 Task: Create an album for a workshop or seminar.
Action: Mouse moved to (819, 480)
Screenshot: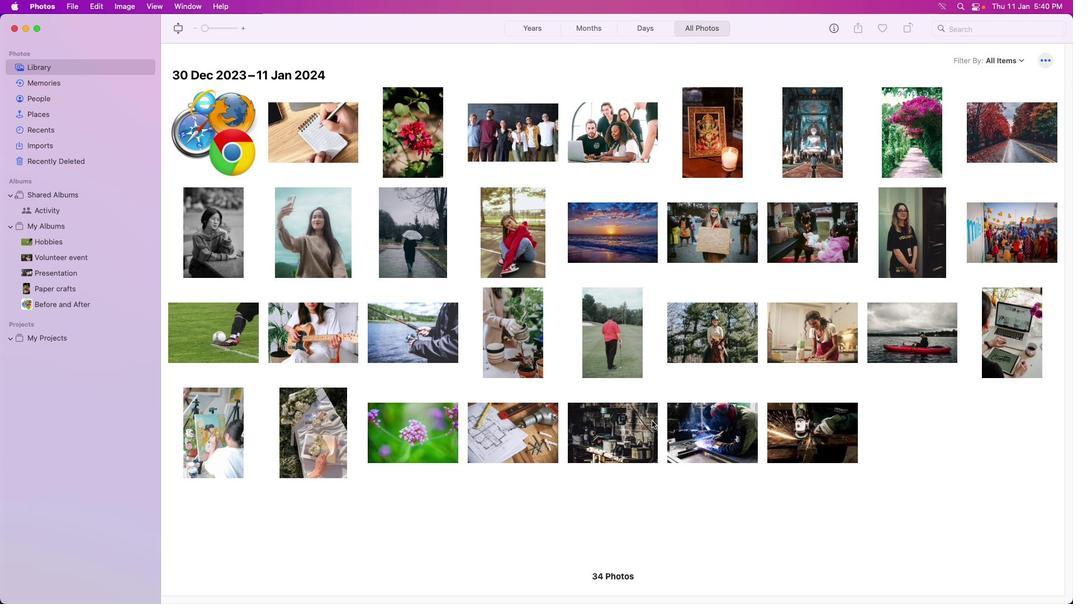 
Action: Mouse pressed left at (819, 480)
Screenshot: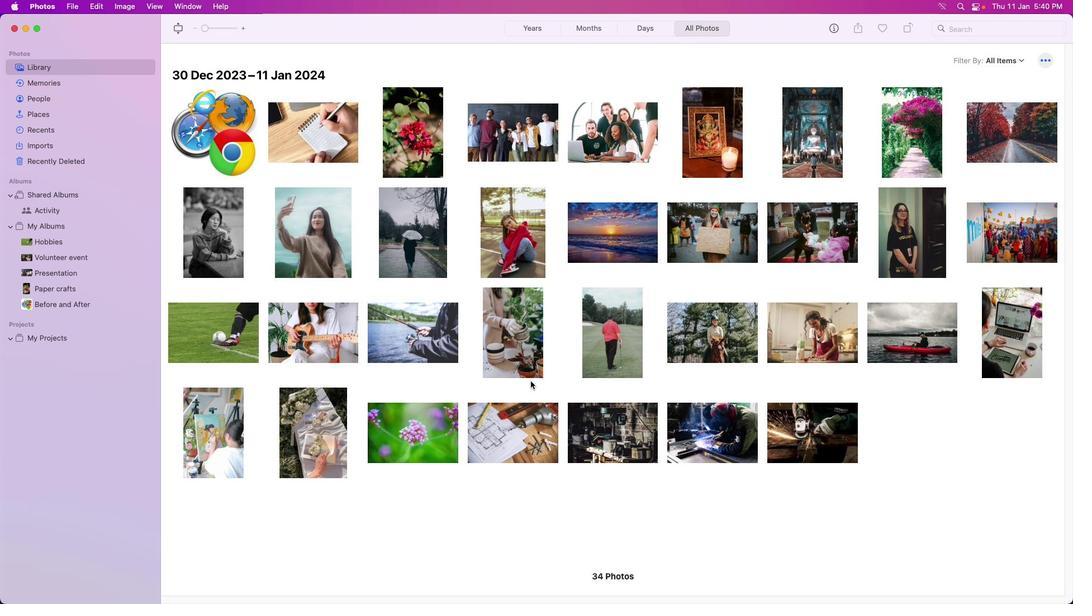 
Action: Mouse moved to (147, 224)
Screenshot: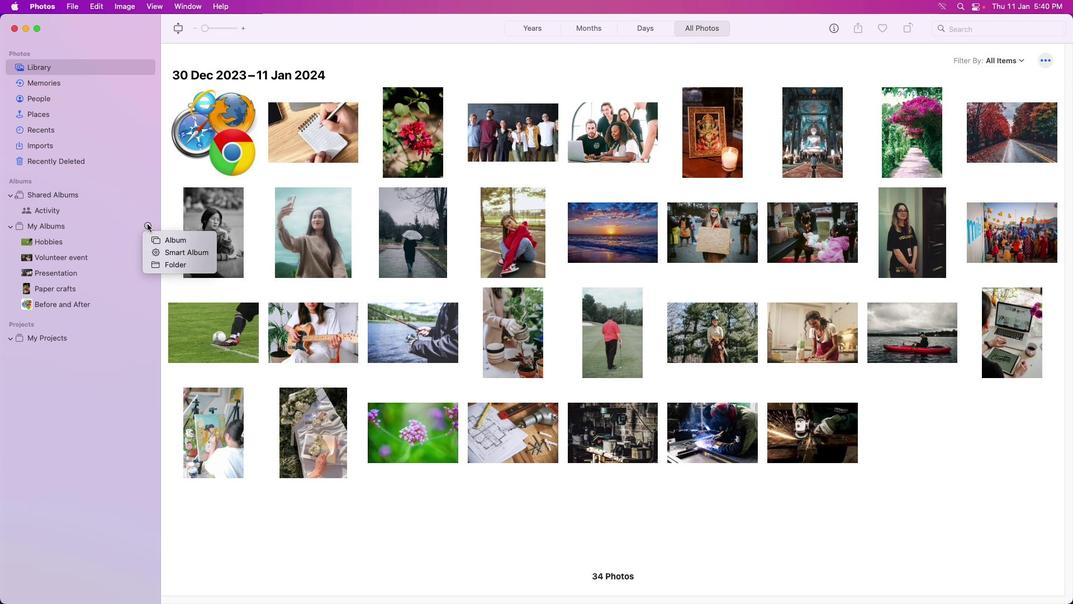 
Action: Mouse pressed left at (147, 224)
Screenshot: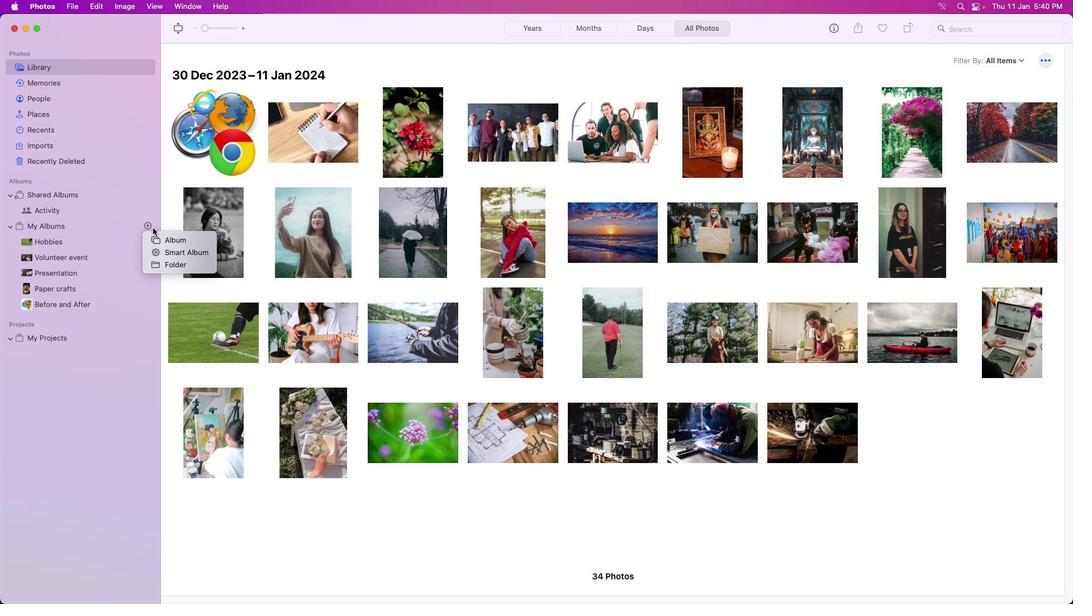 
Action: Mouse moved to (161, 237)
Screenshot: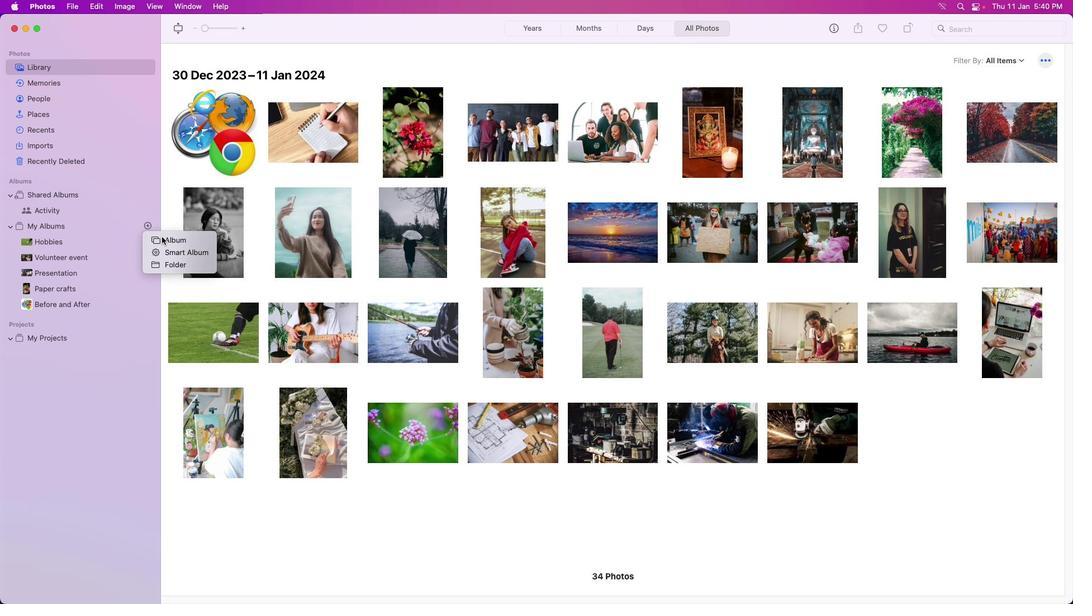 
Action: Mouse pressed left at (161, 237)
Screenshot: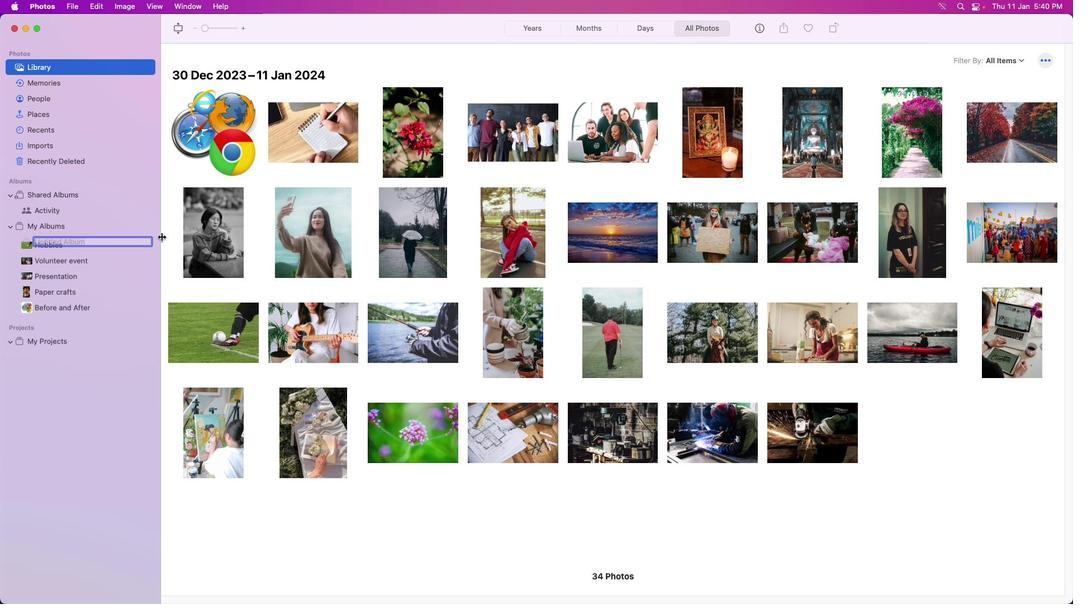 
Action: Key pressed Key.caps_lock'W'Key.caps_lock'o''r''k''s''h''i''p'Key.enter
Screenshot: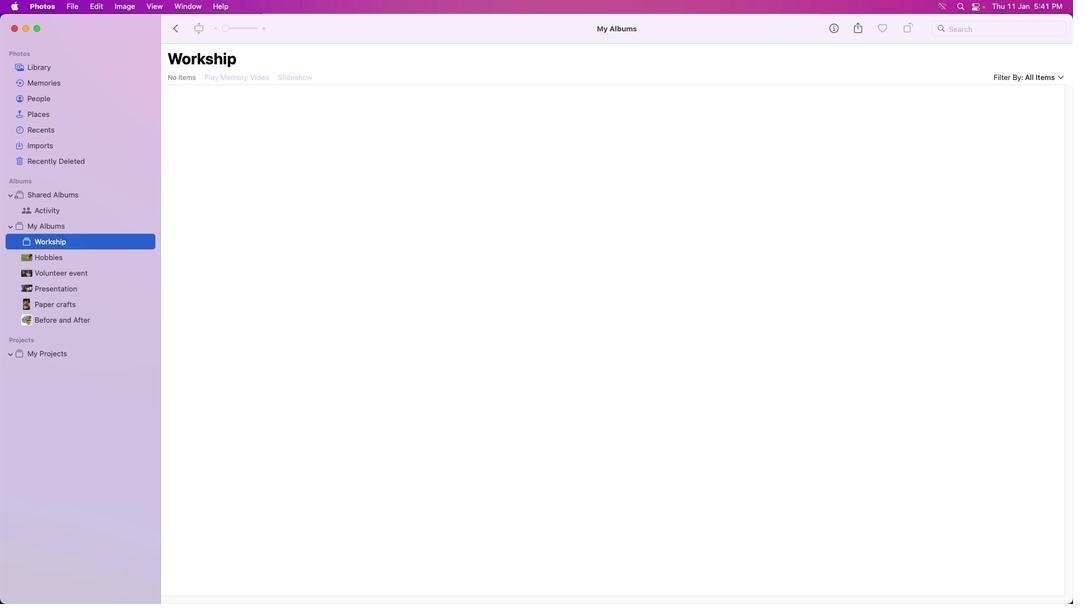 
Action: Mouse moved to (89, 60)
Screenshot: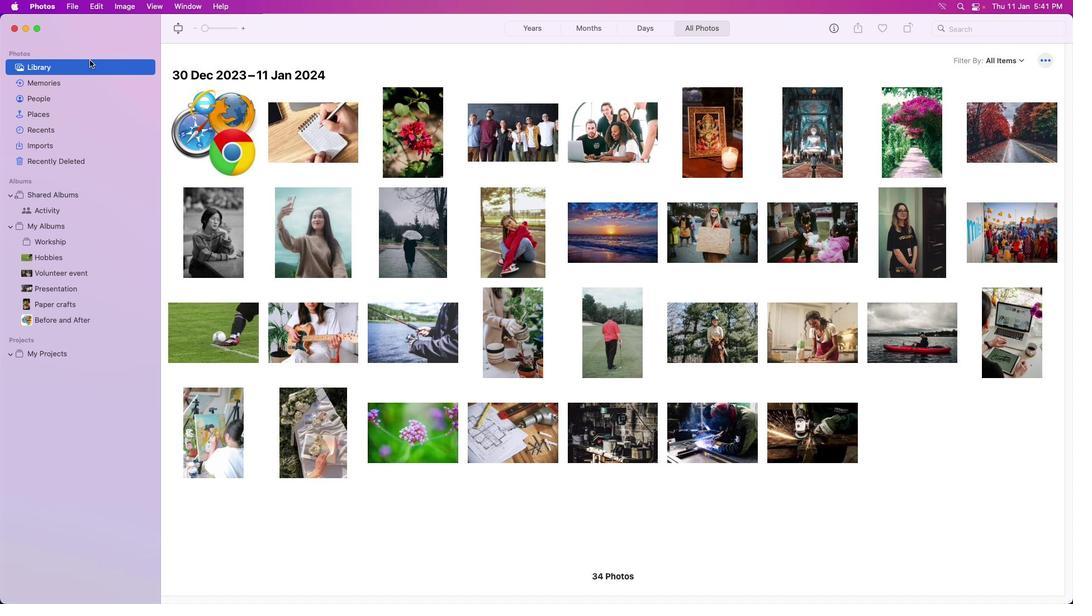 
Action: Mouse pressed left at (89, 60)
Screenshot: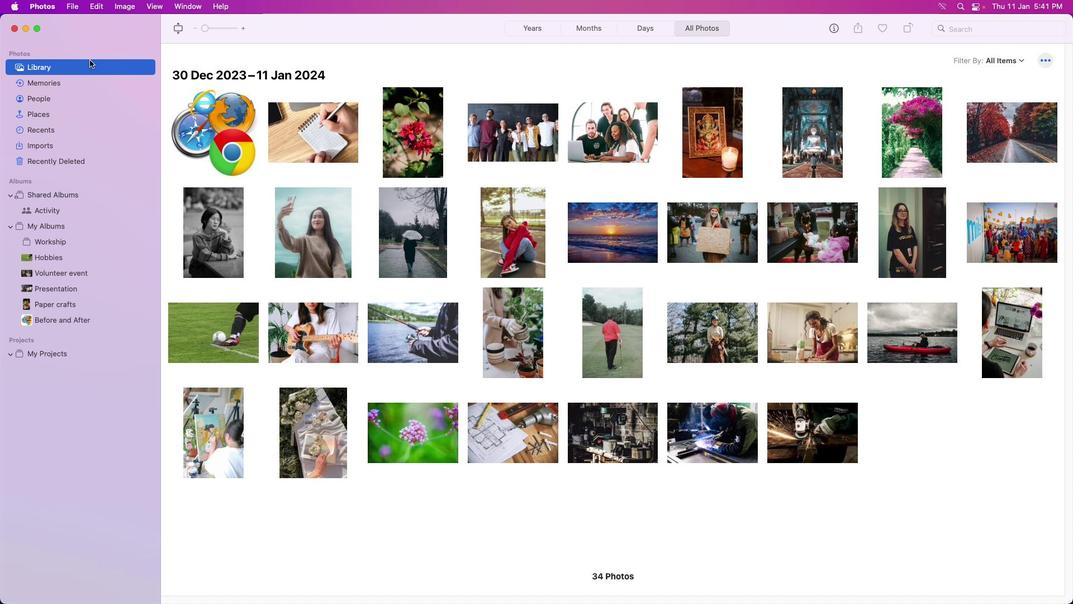 
Action: Mouse moved to (826, 485)
Screenshot: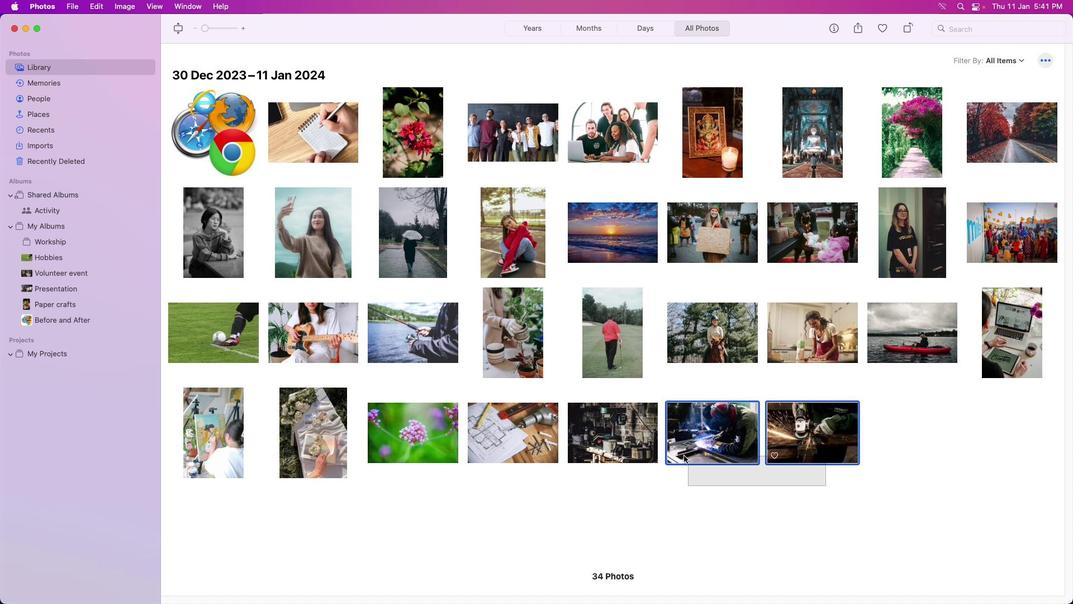 
Action: Mouse pressed left at (826, 485)
Screenshot: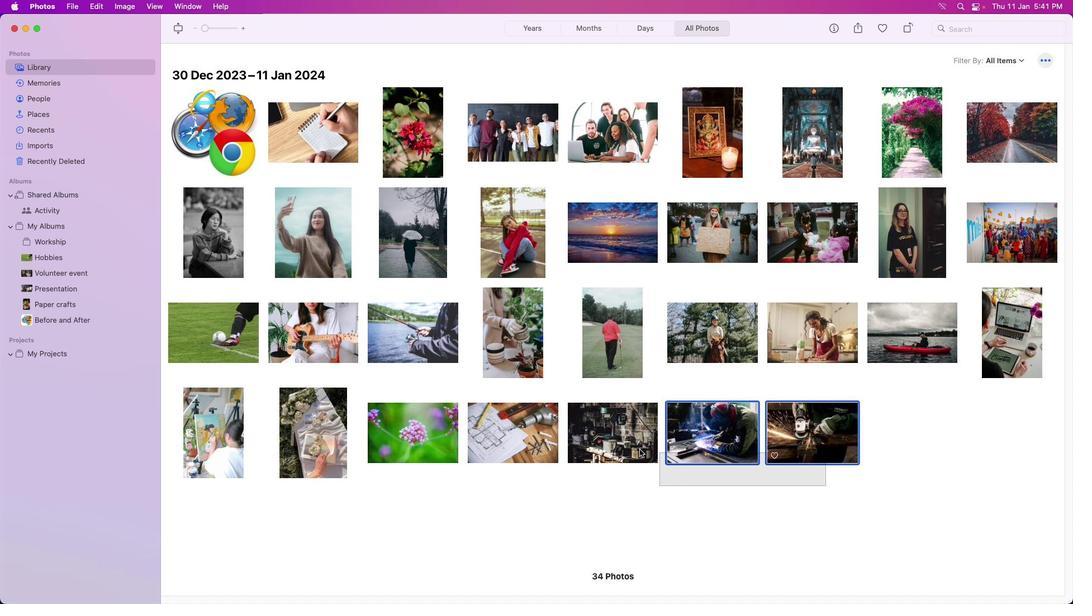 
Action: Mouse moved to (512, 432)
Screenshot: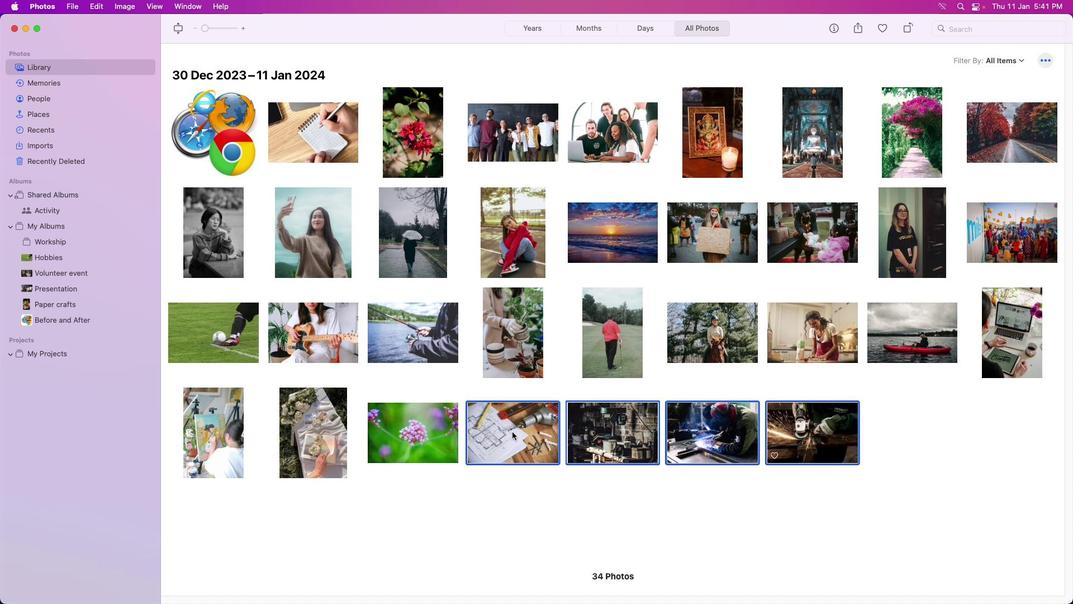
Action: Mouse pressed right at (512, 432)
Screenshot: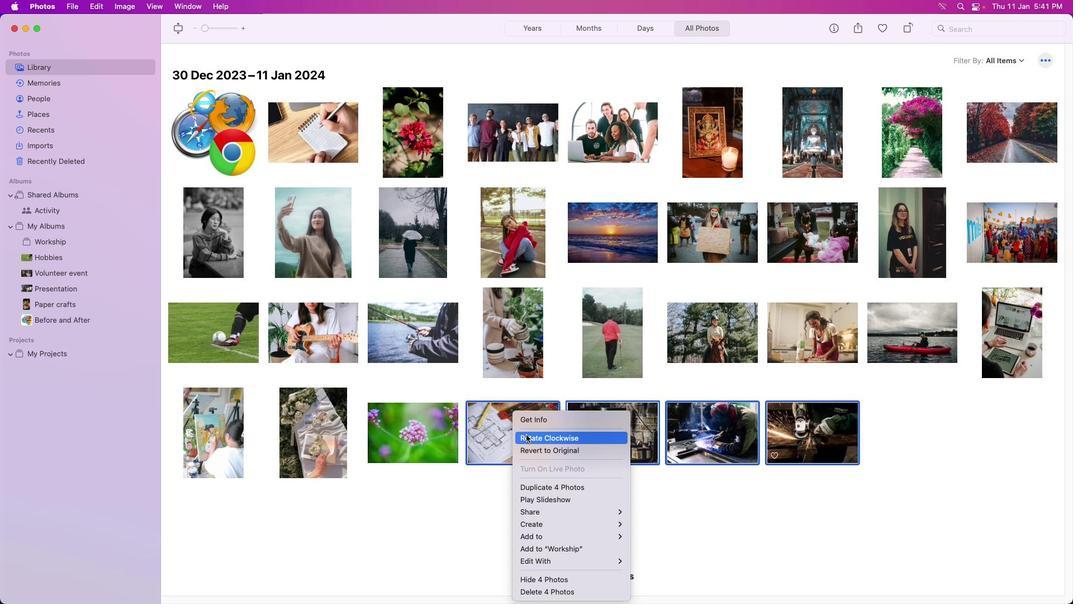 
Action: Mouse moved to (577, 548)
Screenshot: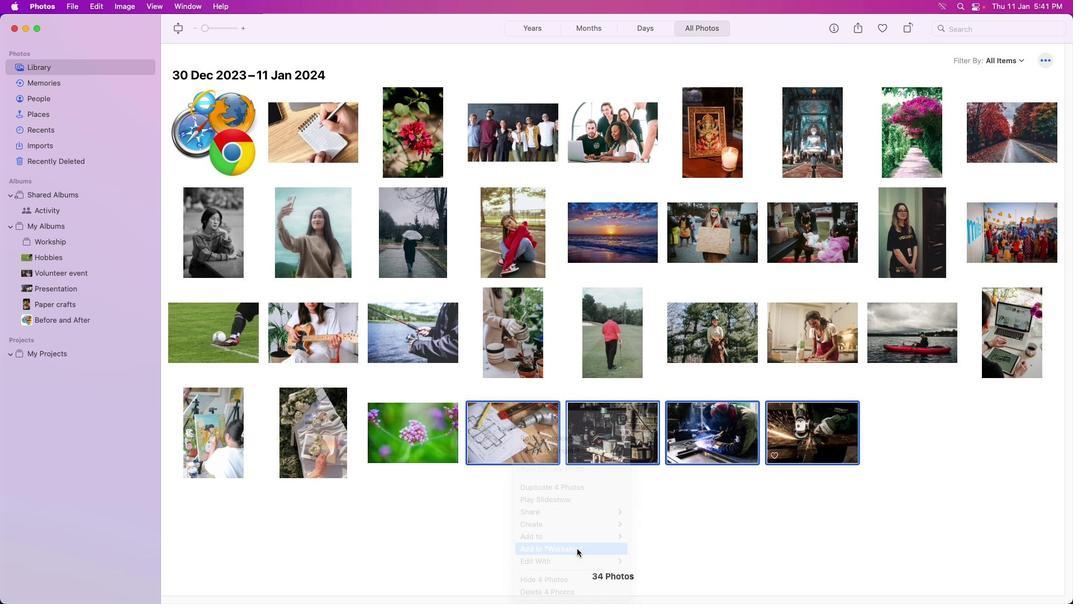 
Action: Mouse pressed left at (577, 548)
Screenshot: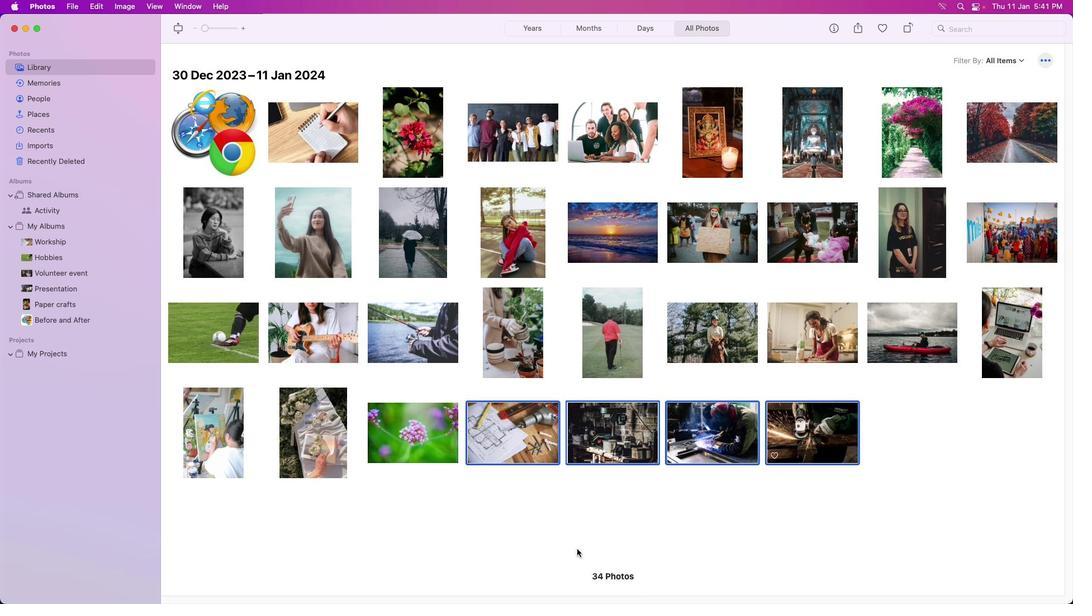 
Action: Mouse moved to (111, 244)
Screenshot: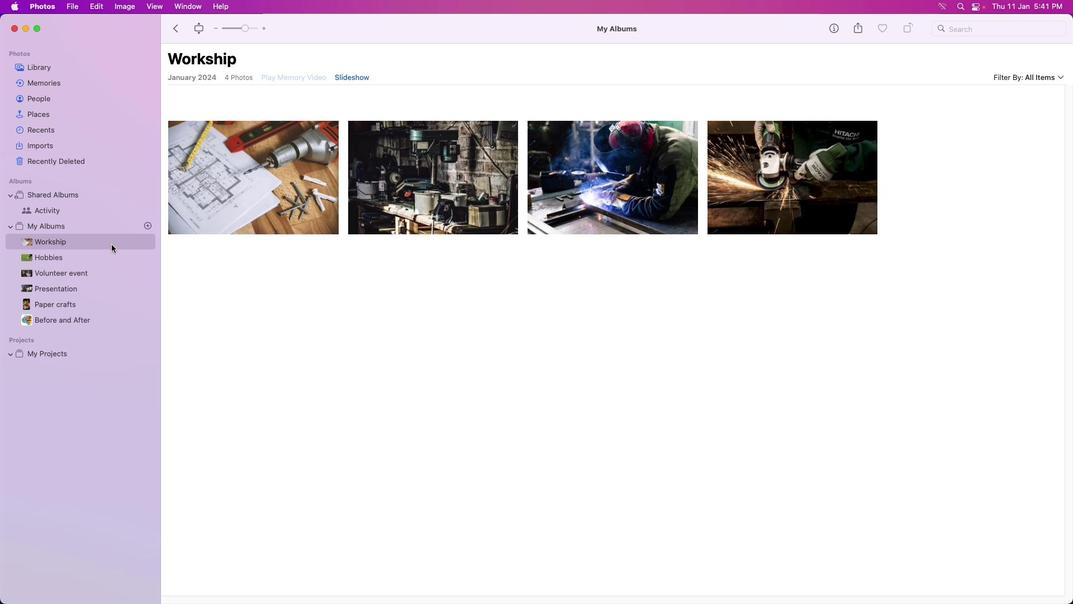 
Action: Mouse pressed left at (111, 244)
Screenshot: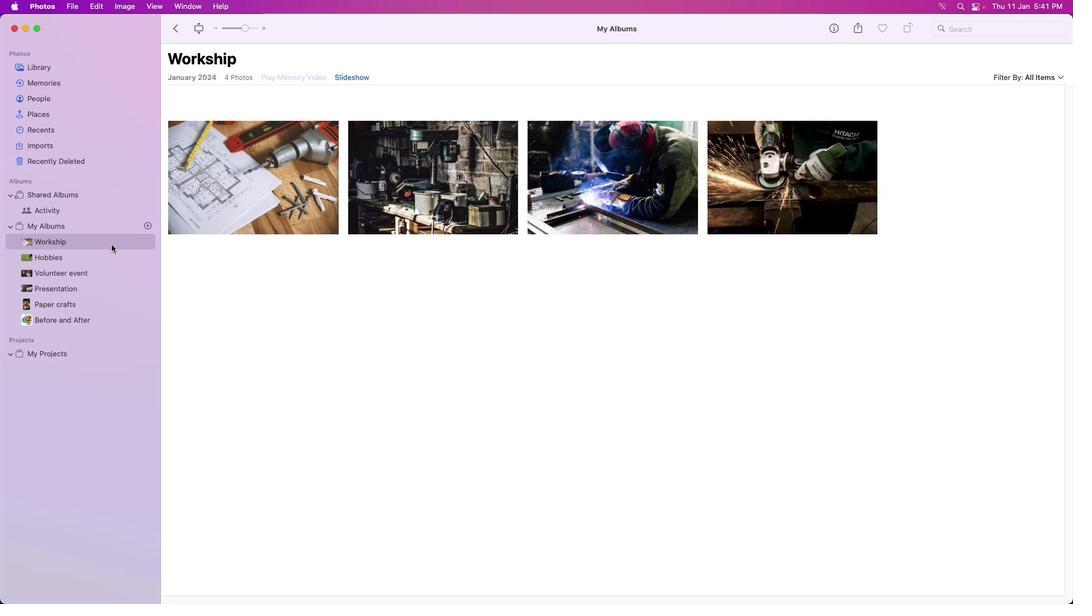 
Action: Mouse moved to (270, 189)
Screenshot: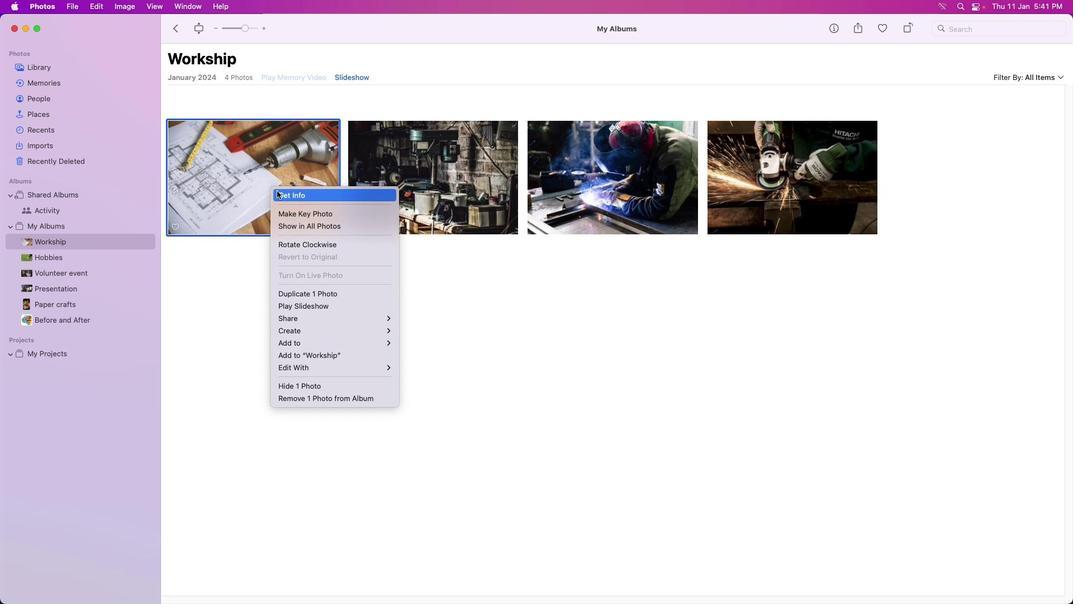 
Action: Mouse pressed right at (270, 189)
Screenshot: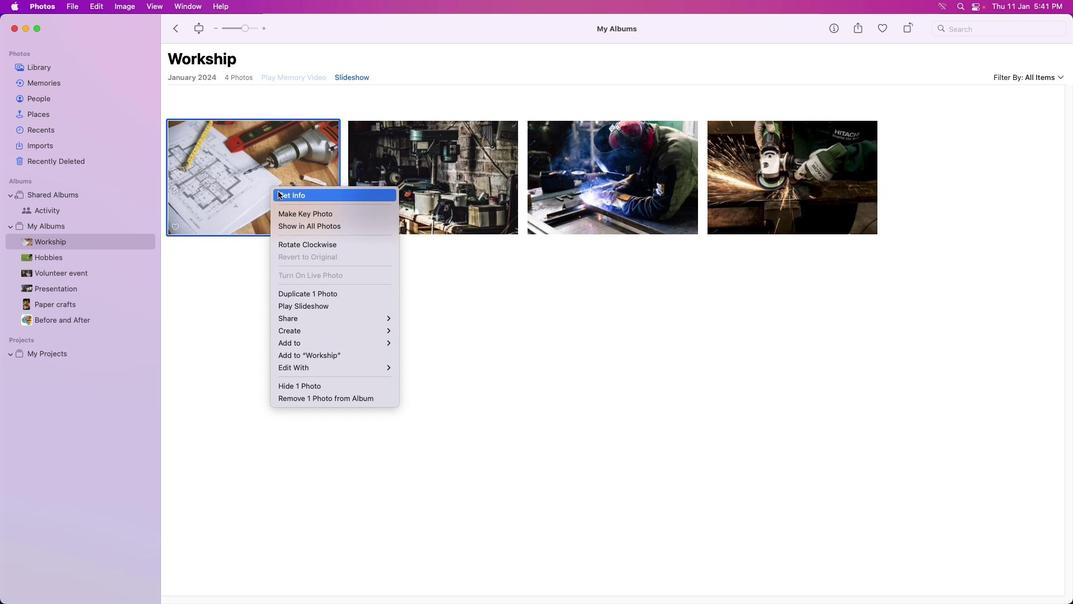 
Action: Mouse moved to (294, 196)
Screenshot: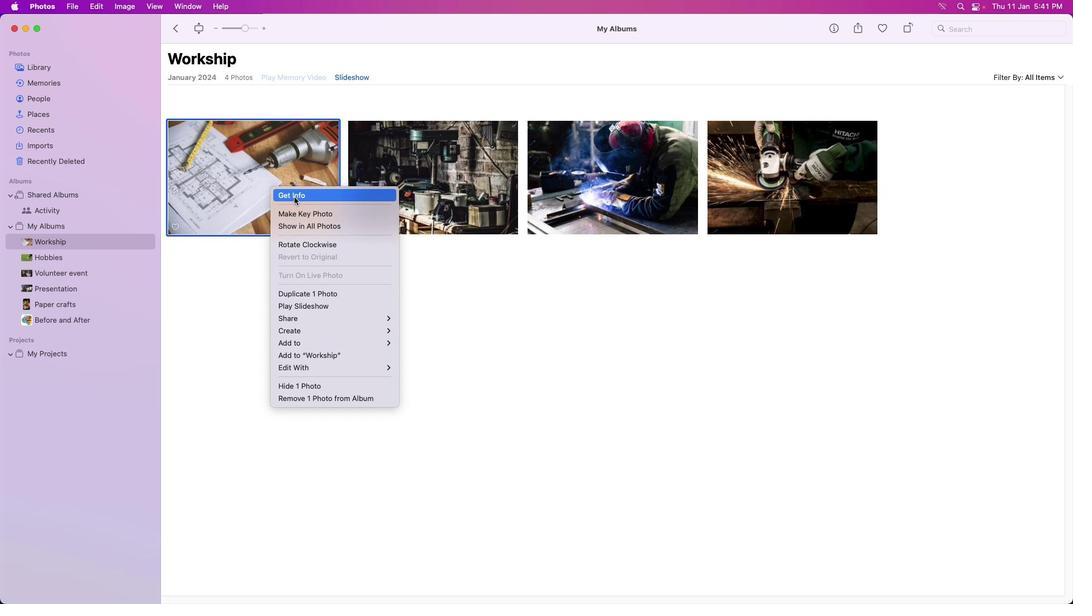 
Action: Mouse pressed left at (294, 196)
Screenshot: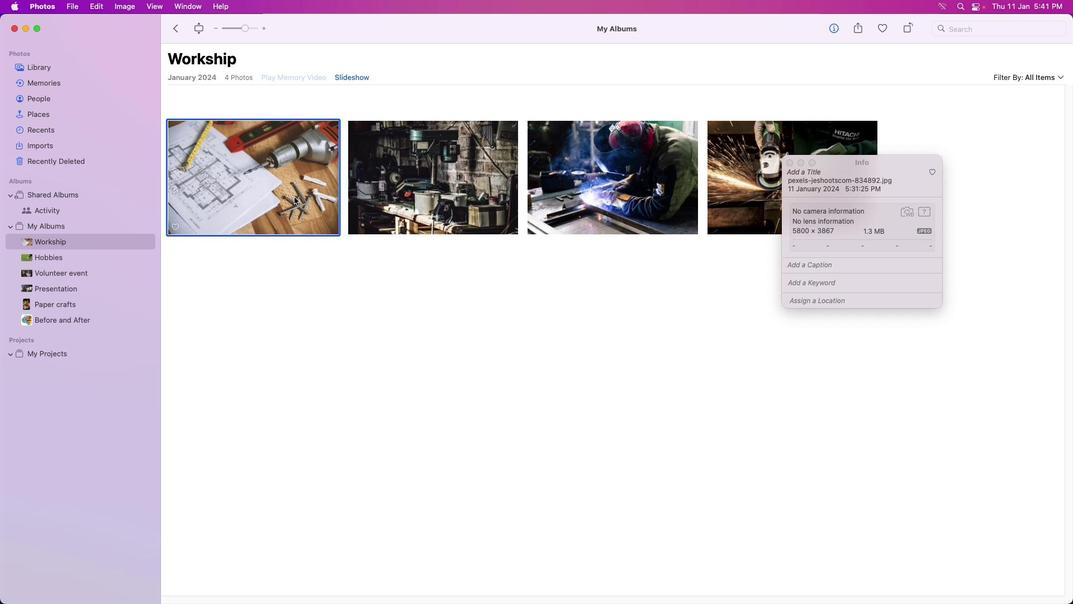 
Action: Mouse moved to (821, 284)
Screenshot: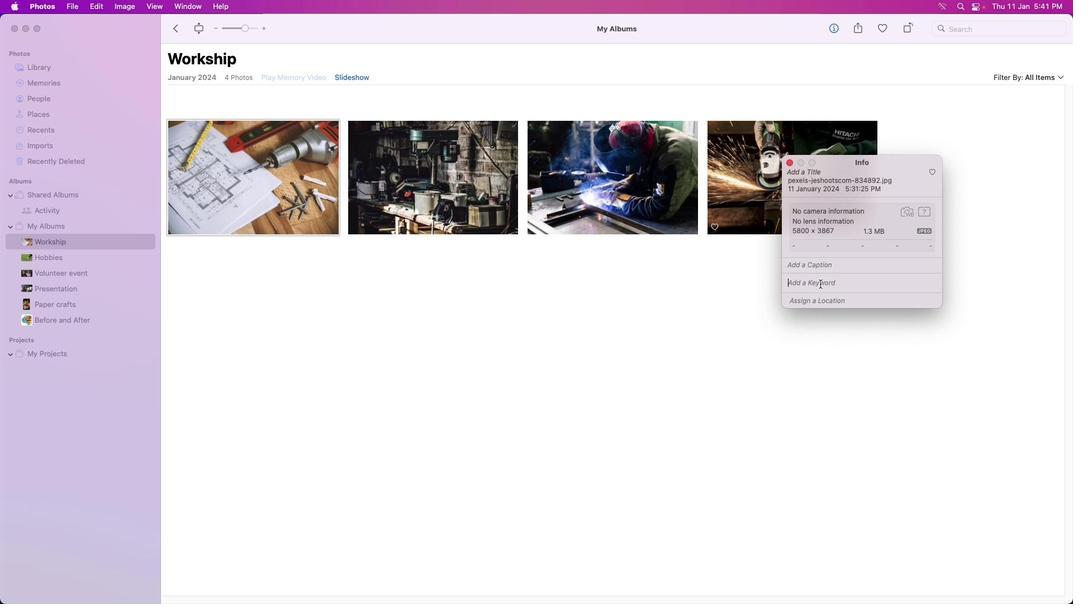 
Action: Mouse pressed left at (821, 284)
Screenshot: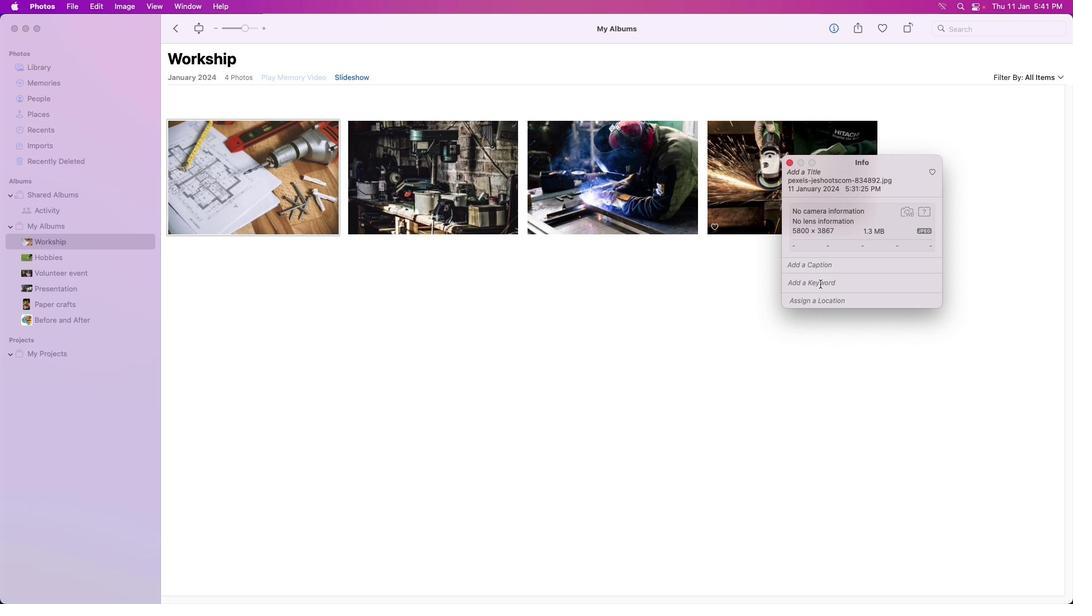 
Action: Mouse moved to (820, 284)
Screenshot: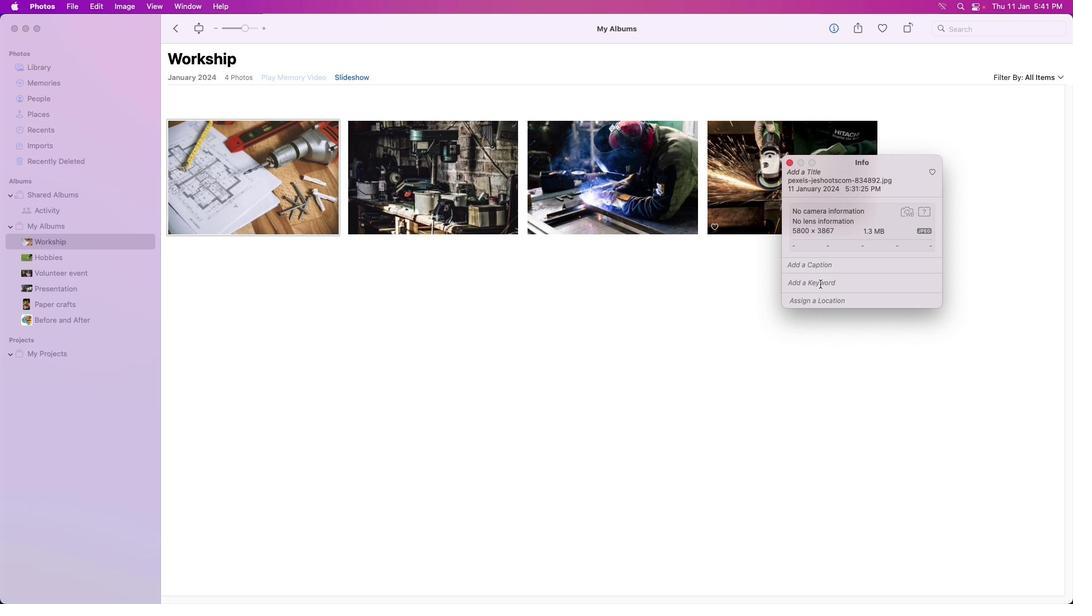 
Action: Key pressed Key.caps_lock'D'Key.caps_lock'r''i''l''l''i''n'Key.backspaceKey.backspaceKey.backspace'l'Key.space'm''a''c''h''i''i''n''n'Key.backspace'e'Key.backspaceKey.backspaceKey.backspace'n''e'Key.enter
Screenshot: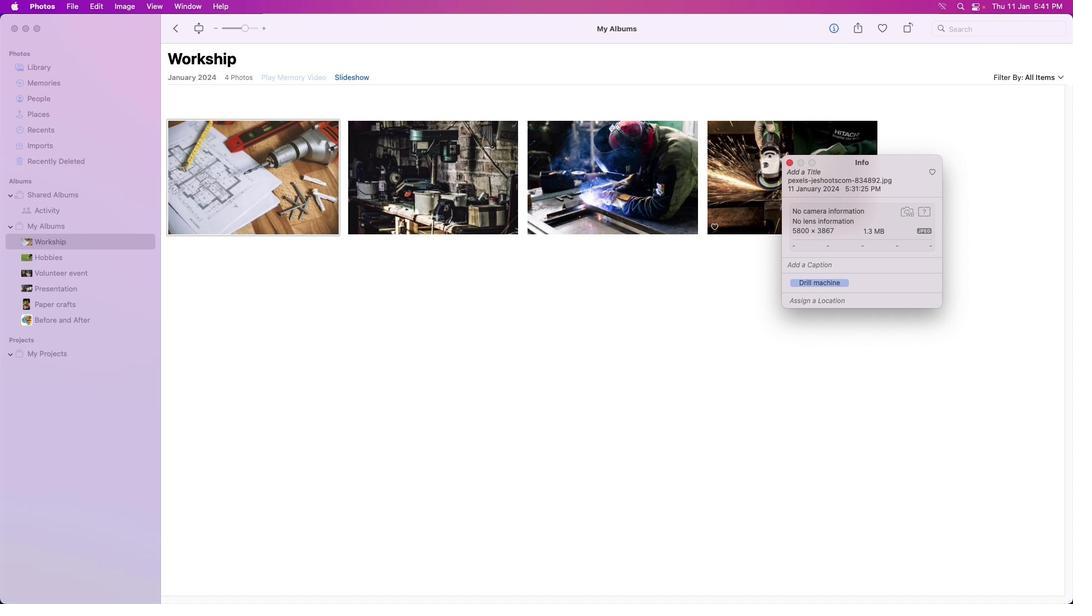 
Action: Mouse moved to (581, 296)
Screenshot: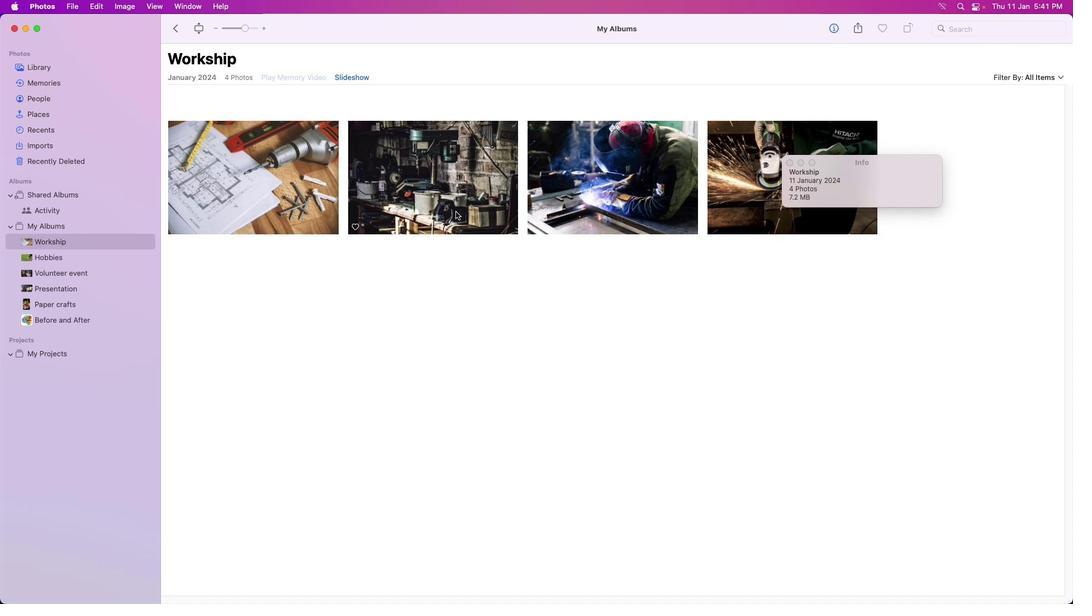 
Action: Mouse pressed left at (581, 296)
Screenshot: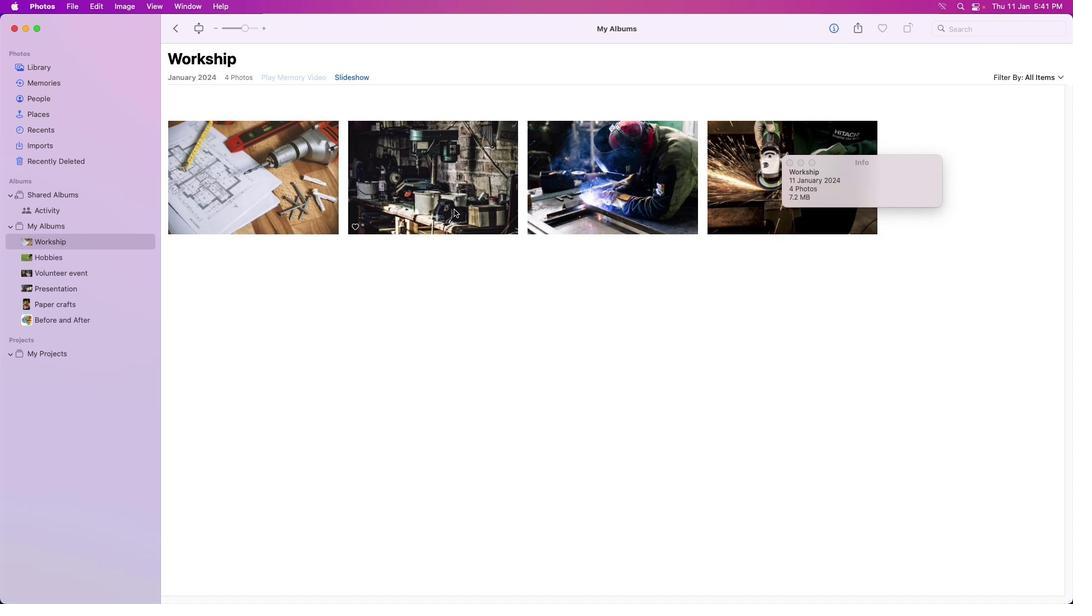 
Action: Mouse moved to (454, 208)
Screenshot: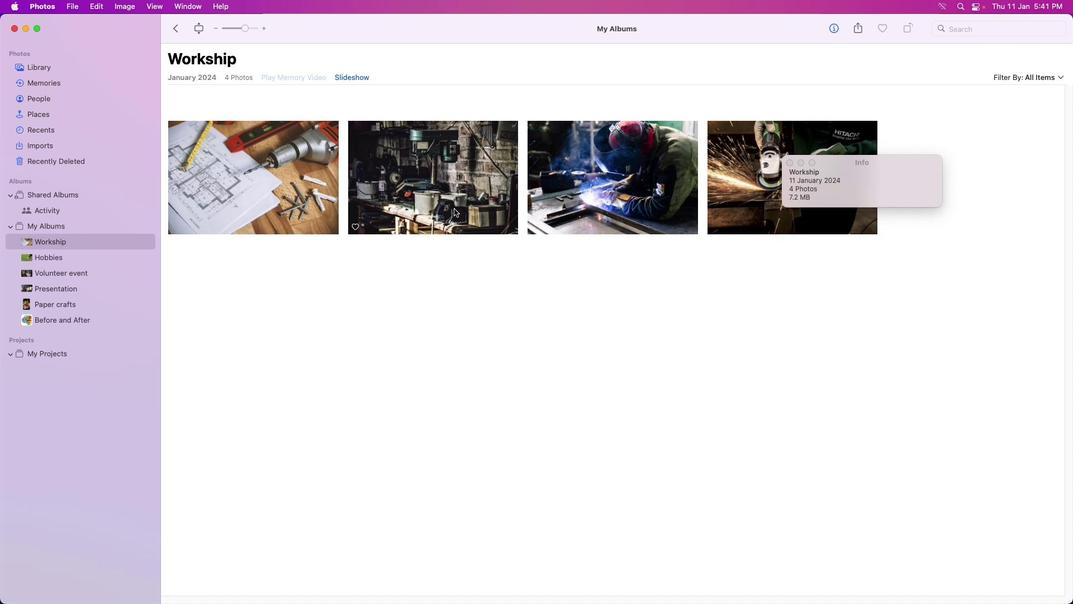 
Action: Mouse pressed left at (454, 208)
Screenshot: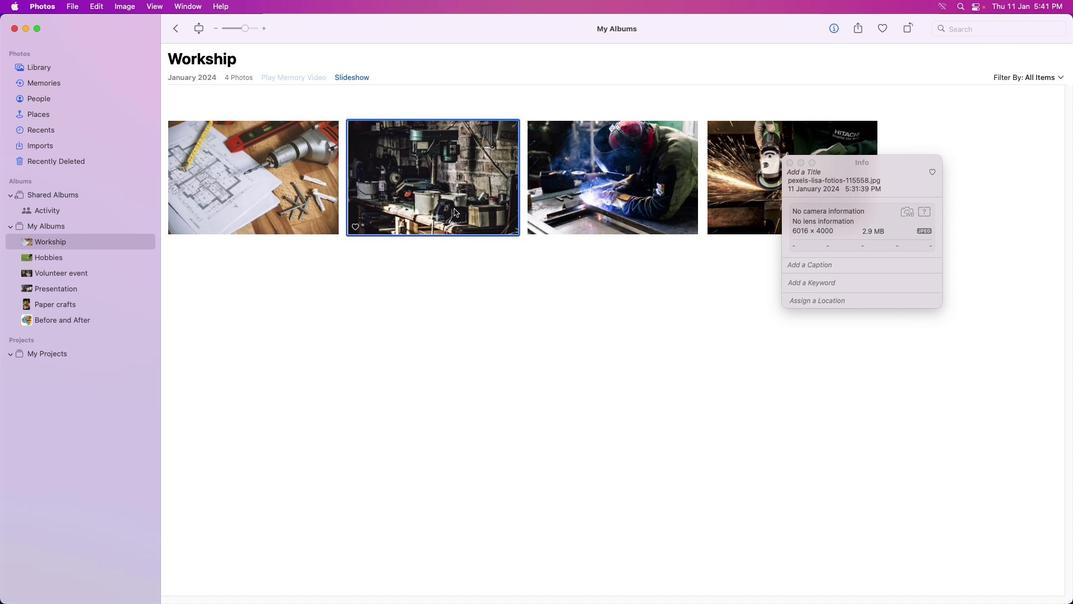 
Action: Mouse pressed right at (454, 208)
Screenshot: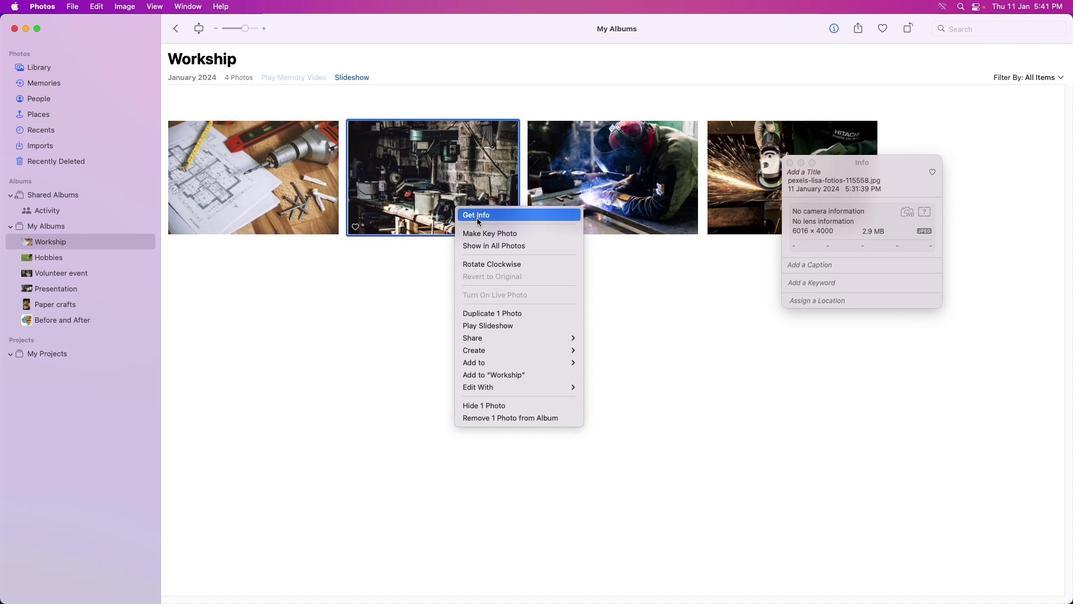 
Action: Mouse moved to (477, 218)
Screenshot: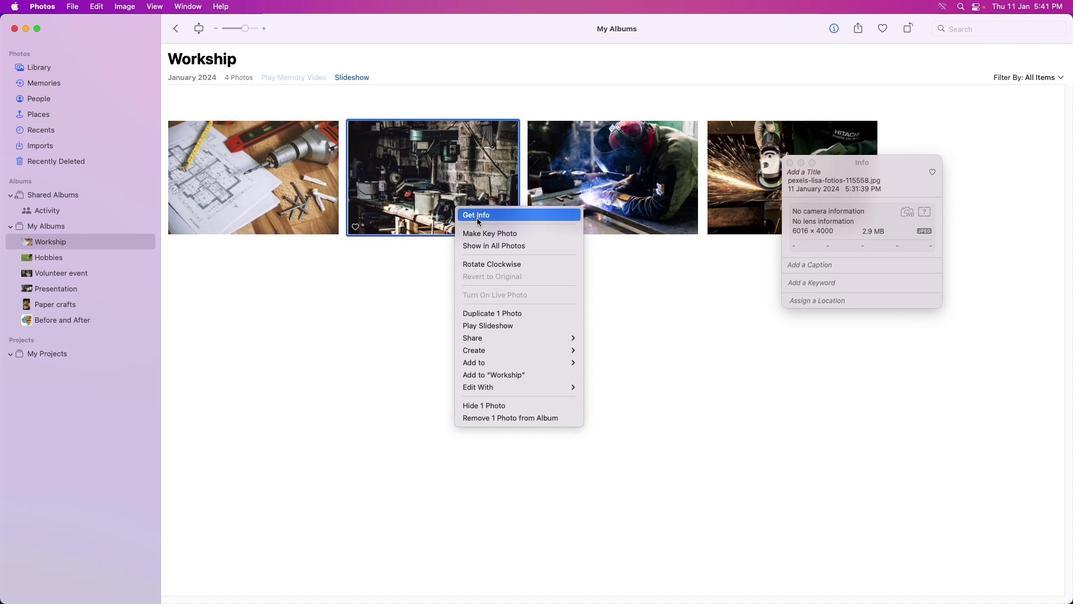 
Action: Mouse pressed left at (477, 218)
Screenshot: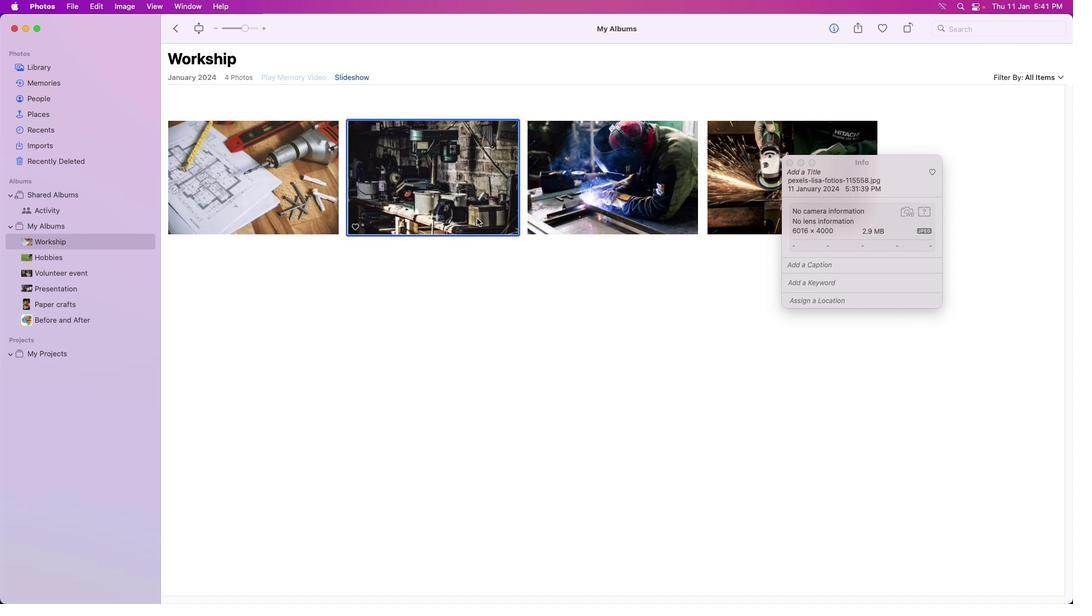 
Action: Mouse moved to (831, 285)
Screenshot: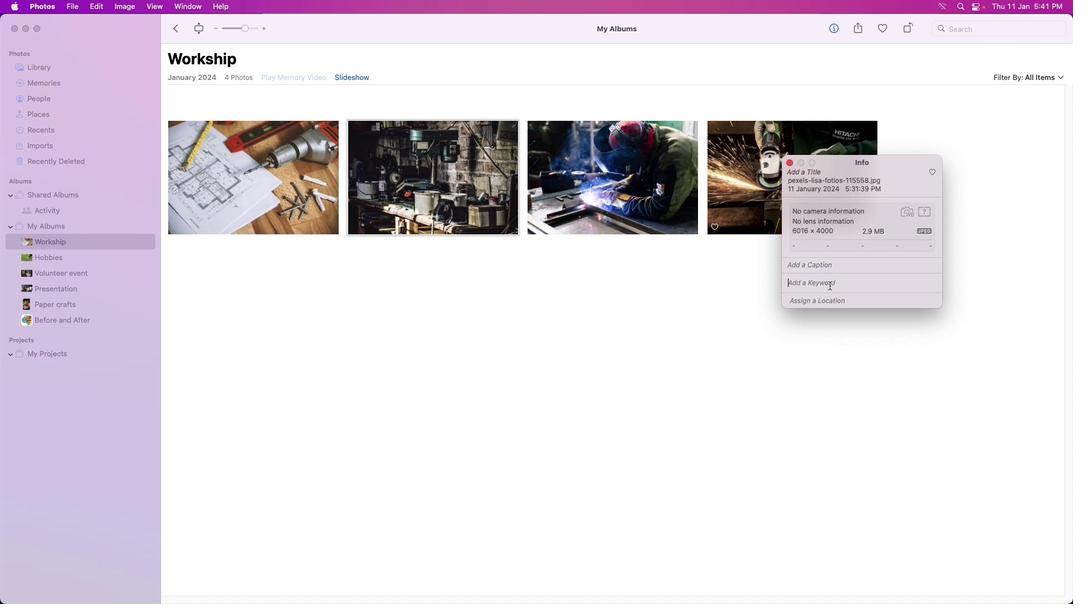 
Action: Mouse pressed left at (831, 285)
Screenshot: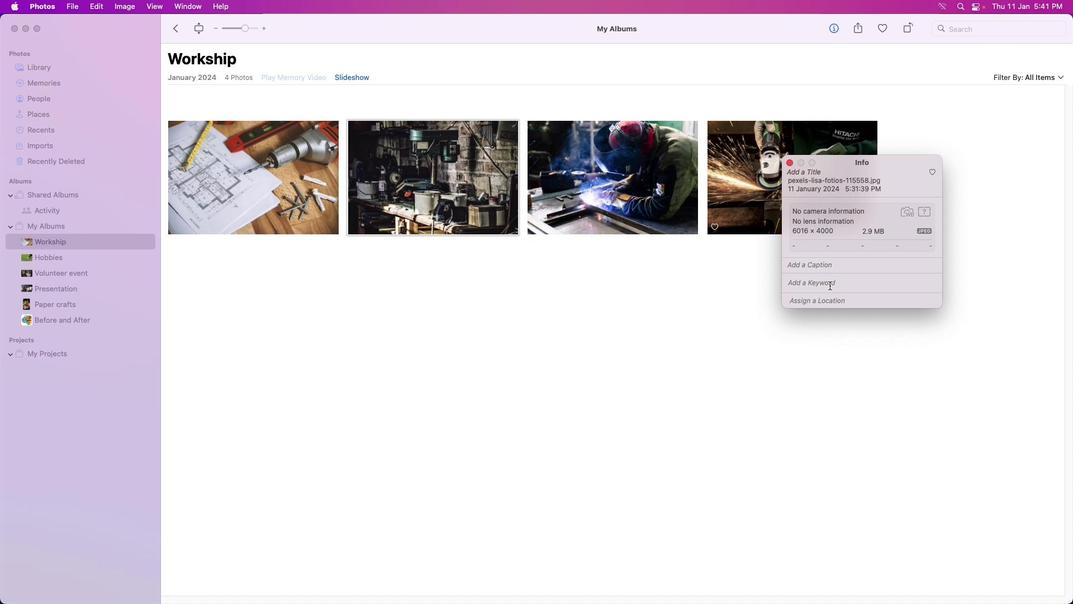 
Action: Mouse moved to (829, 285)
Screenshot: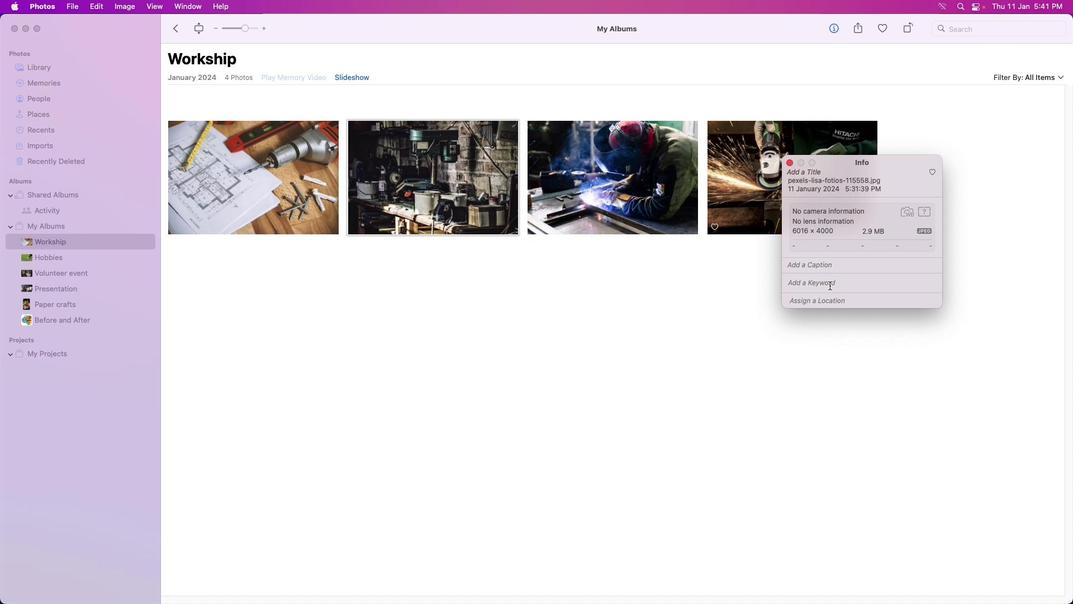 
Action: Key pressed Key.caps_lock'W'Key.caps_lock'o''r''k'Key.space's''h''o''p'Key.enter
Screenshot: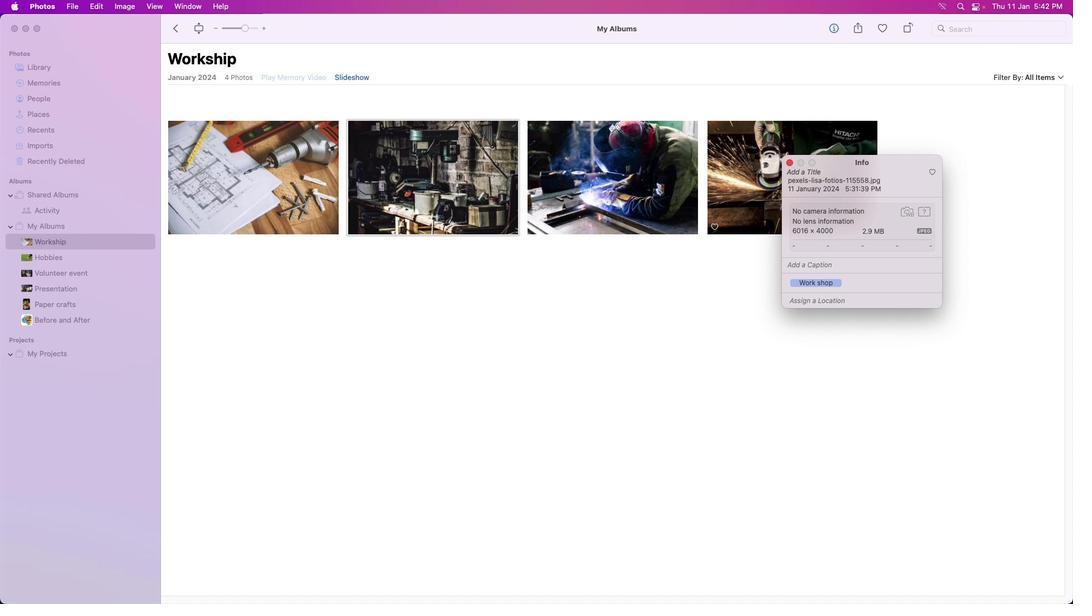 
Action: Mouse moved to (654, 294)
Screenshot: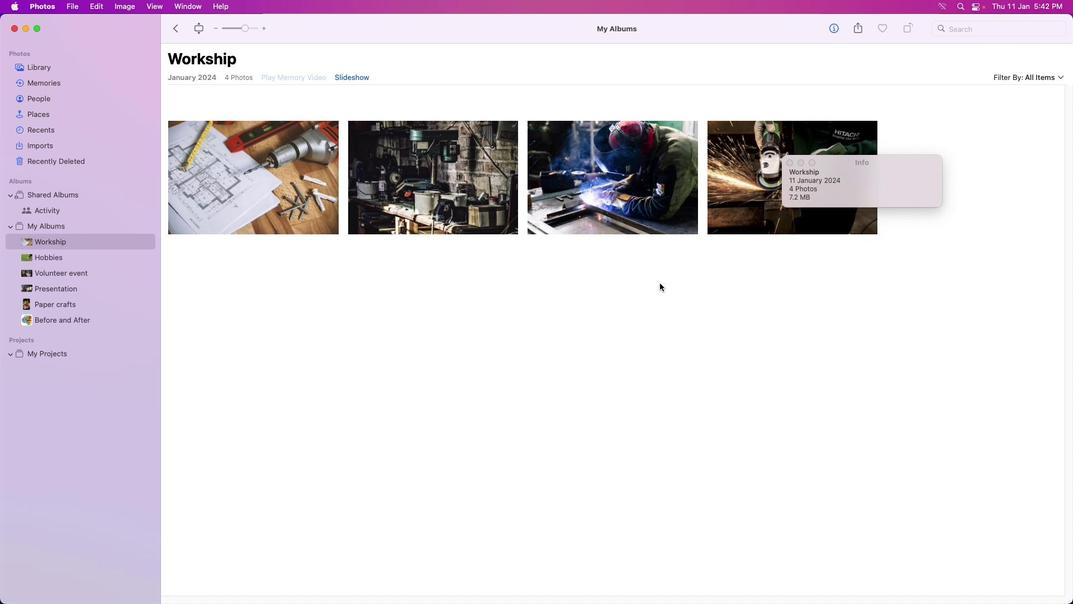 
Action: Mouse pressed left at (654, 294)
Screenshot: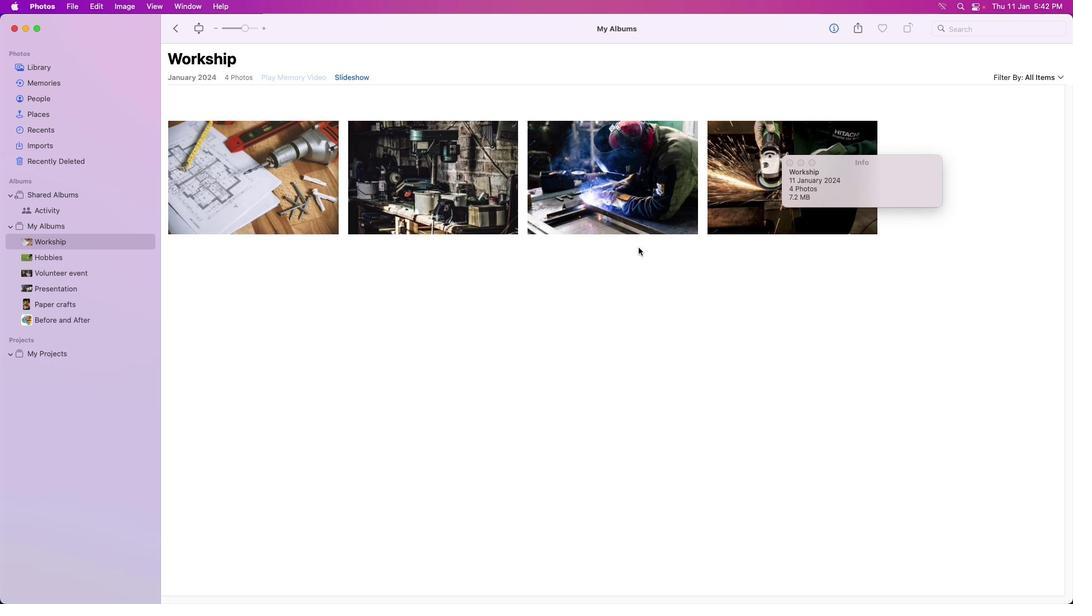 
Action: Mouse moved to (631, 218)
Screenshot: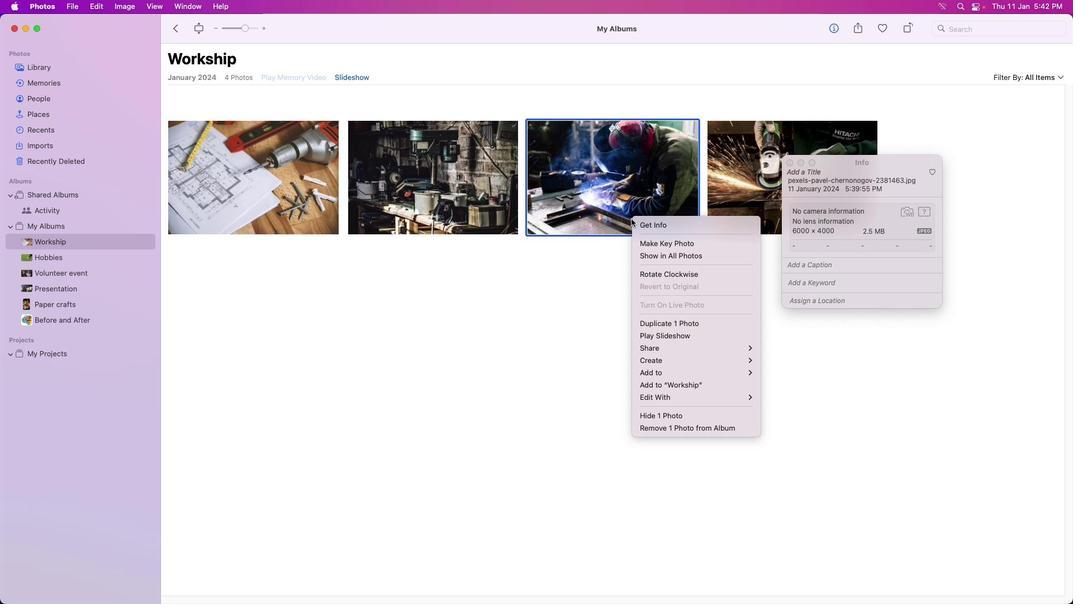 
Action: Mouse pressed right at (631, 218)
Screenshot: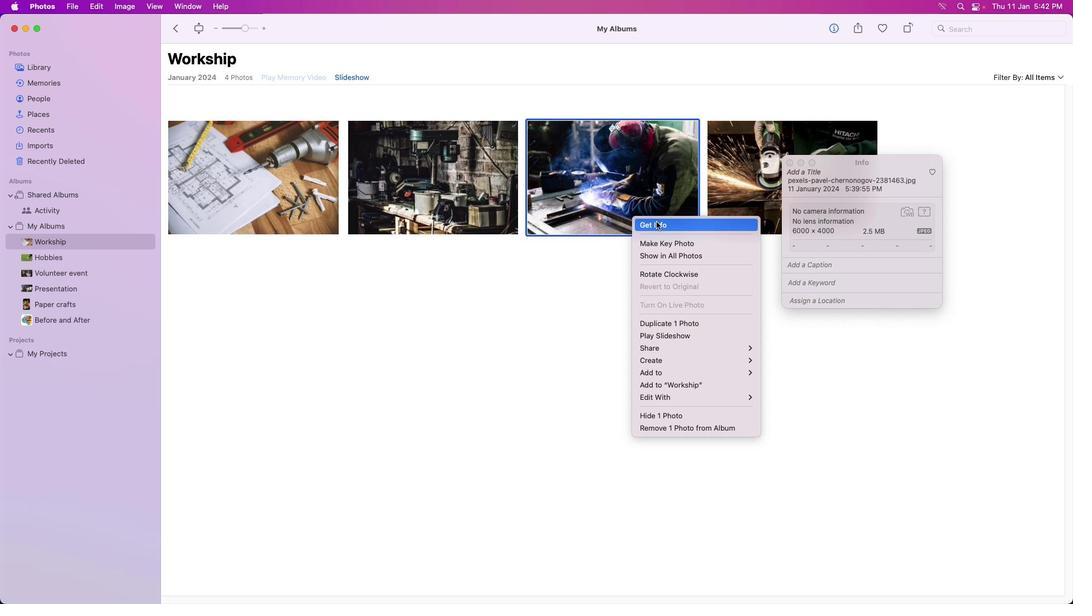 
Action: Mouse moved to (676, 227)
Screenshot: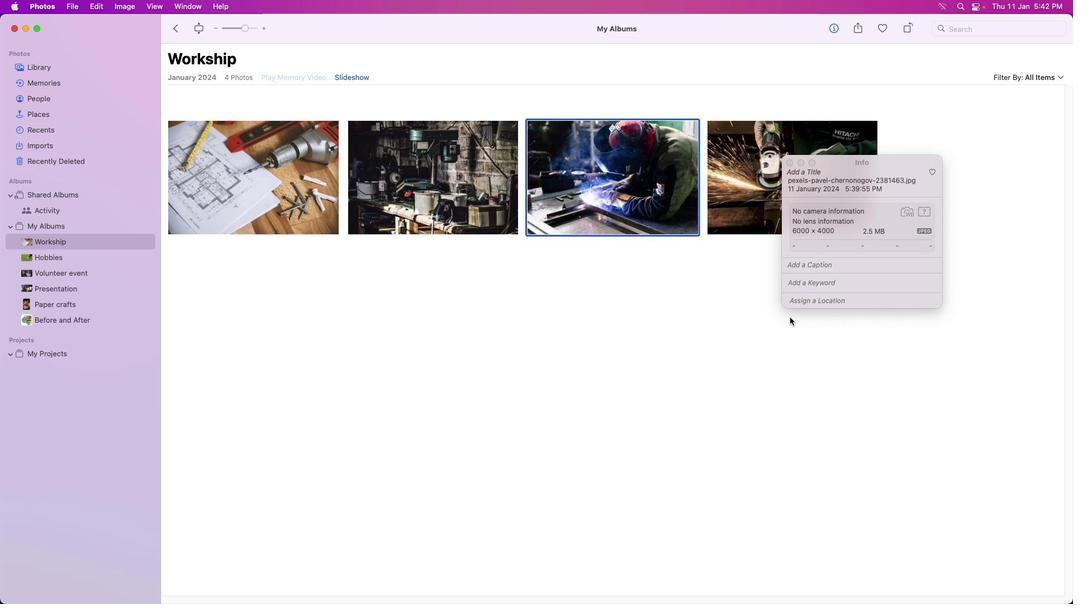 
Action: Mouse pressed left at (676, 227)
Screenshot: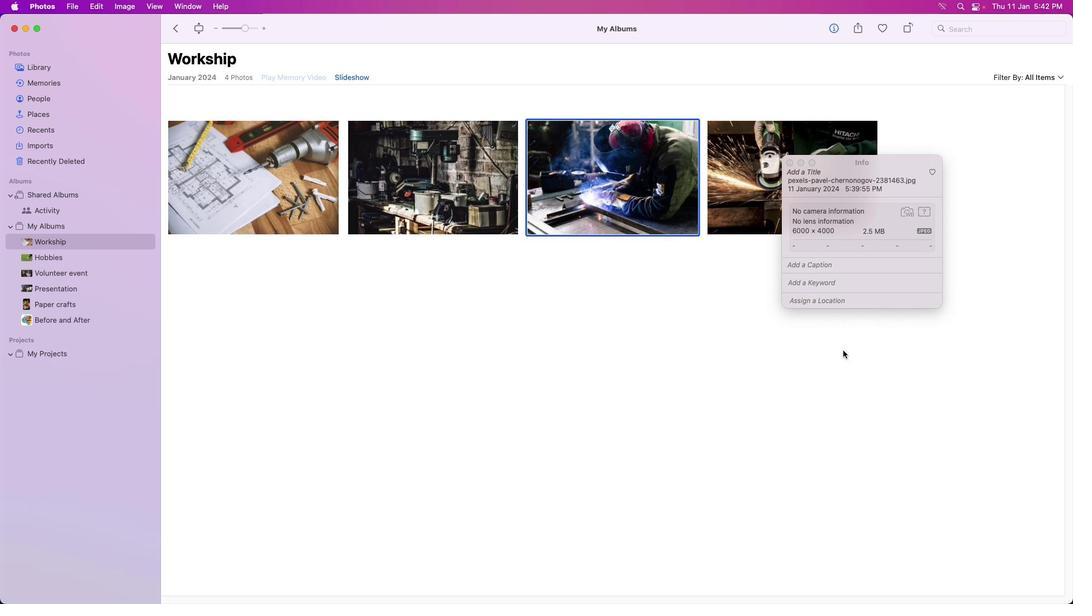 
Action: Mouse moved to (848, 282)
Screenshot: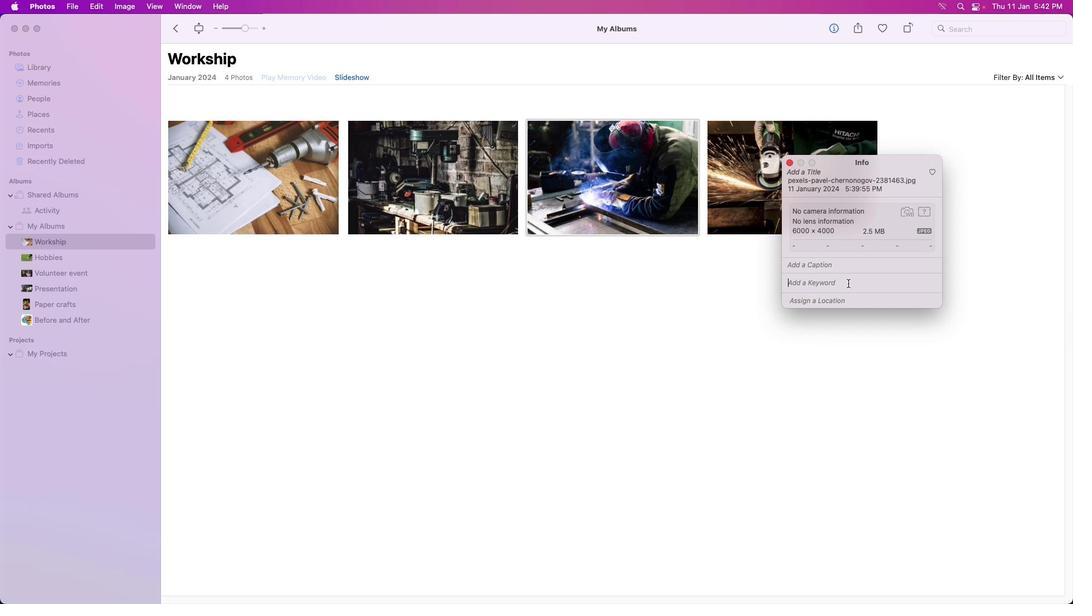 
Action: Mouse pressed left at (848, 282)
Screenshot: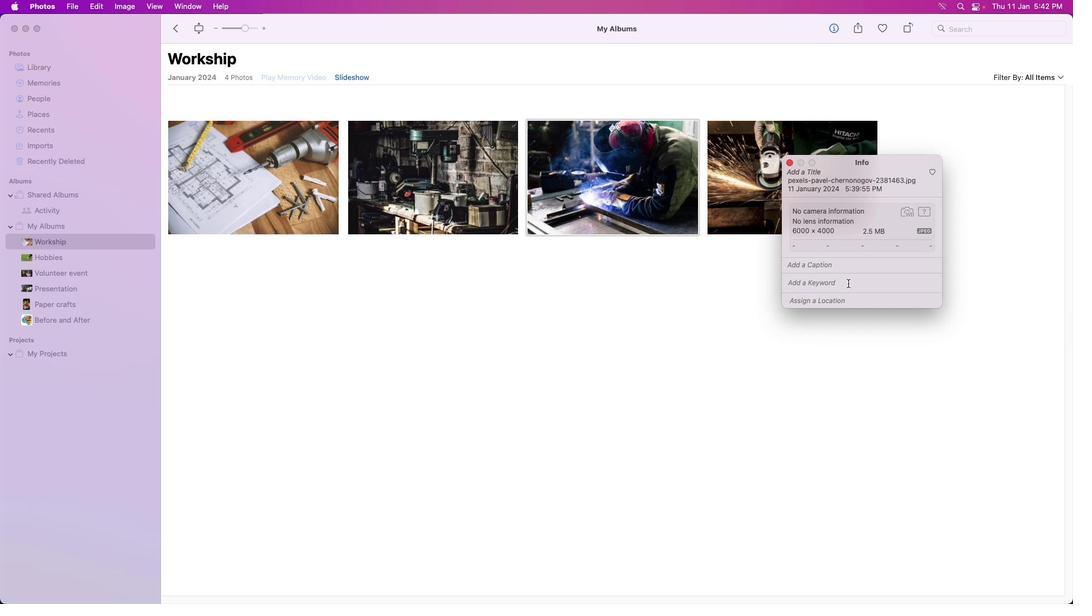 
Action: Key pressed Key.caps_lock'W'Key.caps_lock'e''l''d''i''n''g'Key.enter
Screenshot: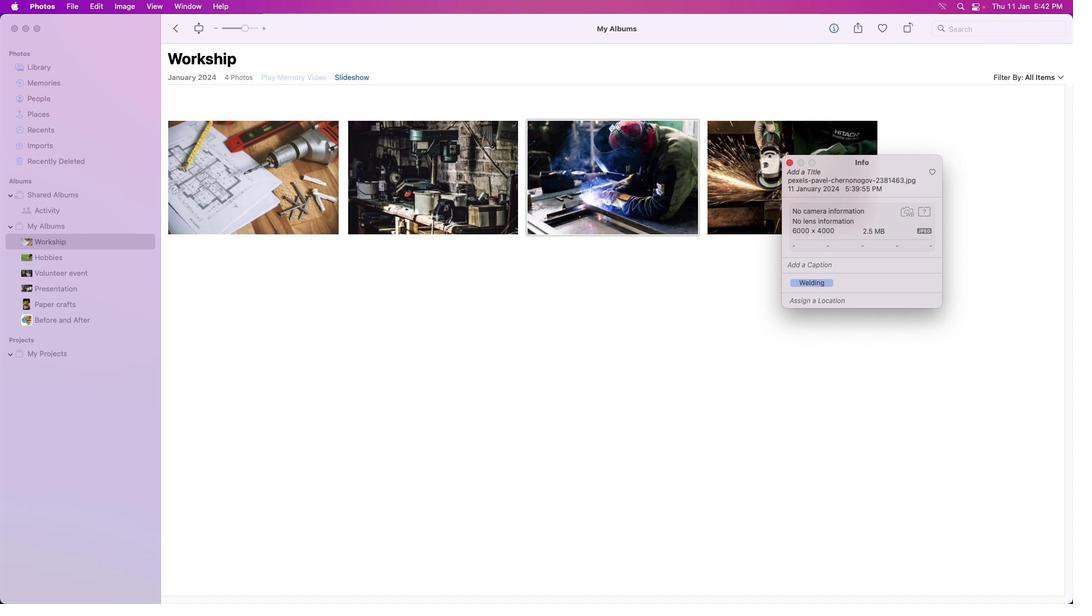 
Action: Mouse moved to (755, 277)
Screenshot: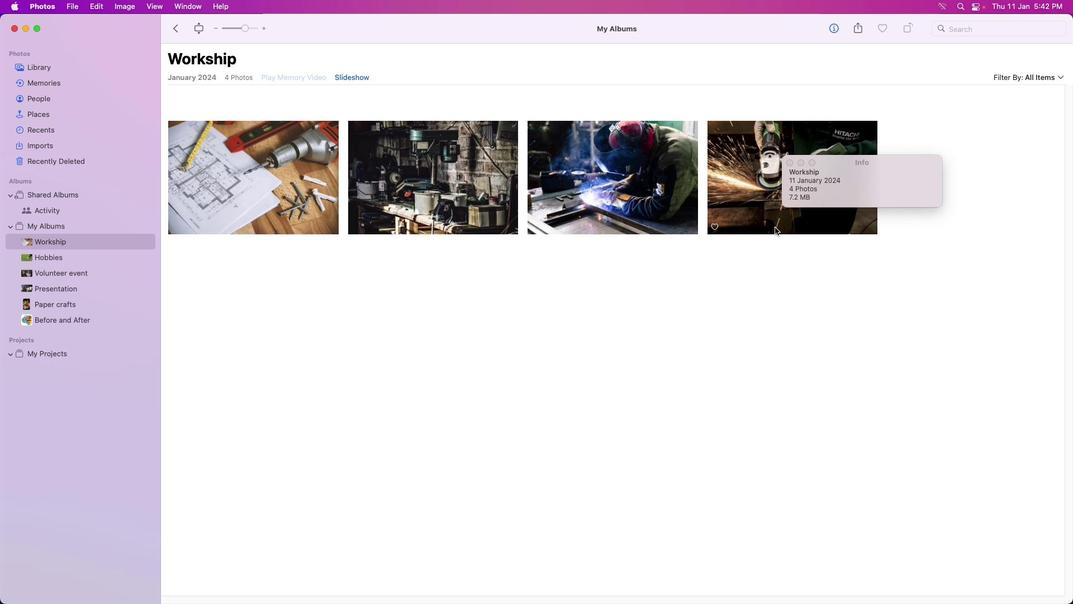 
Action: Mouse pressed left at (755, 277)
Screenshot: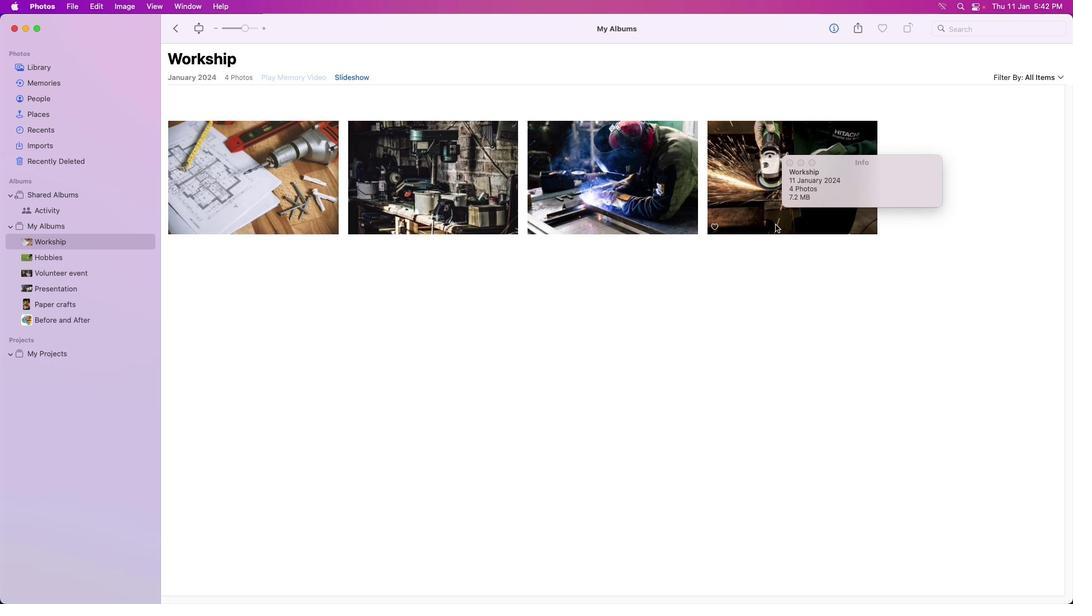 
Action: Mouse moved to (776, 223)
Screenshot: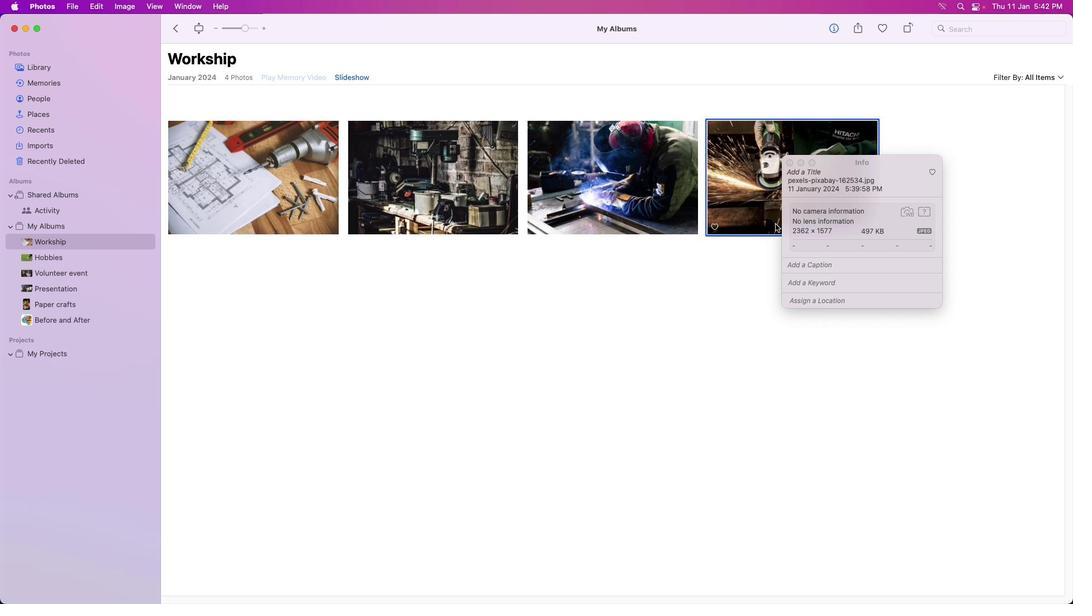 
Action: Mouse pressed left at (776, 223)
Screenshot: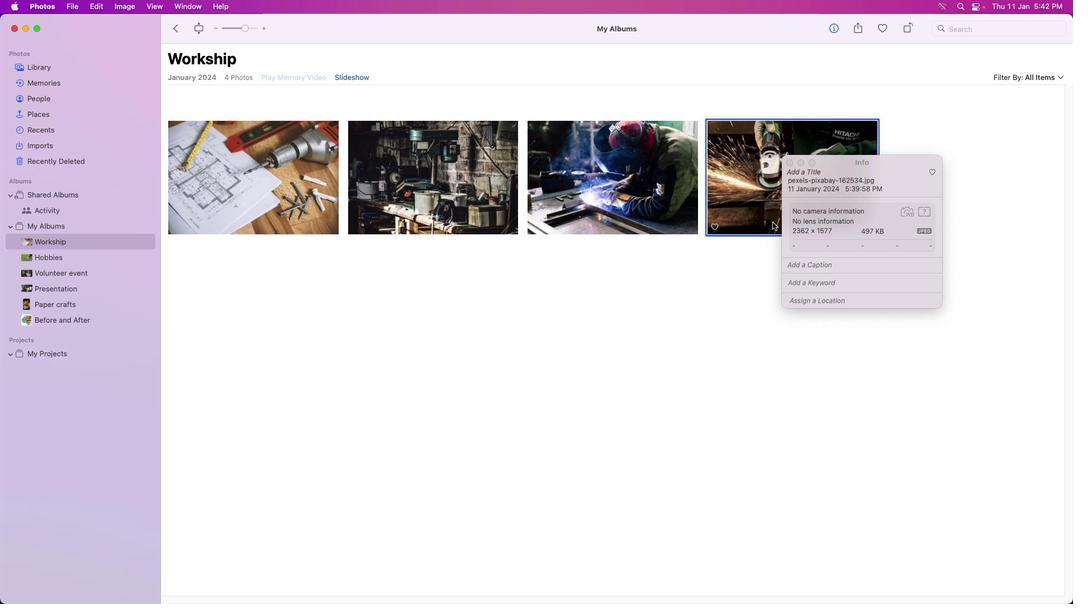 
Action: Mouse moved to (848, 281)
Screenshot: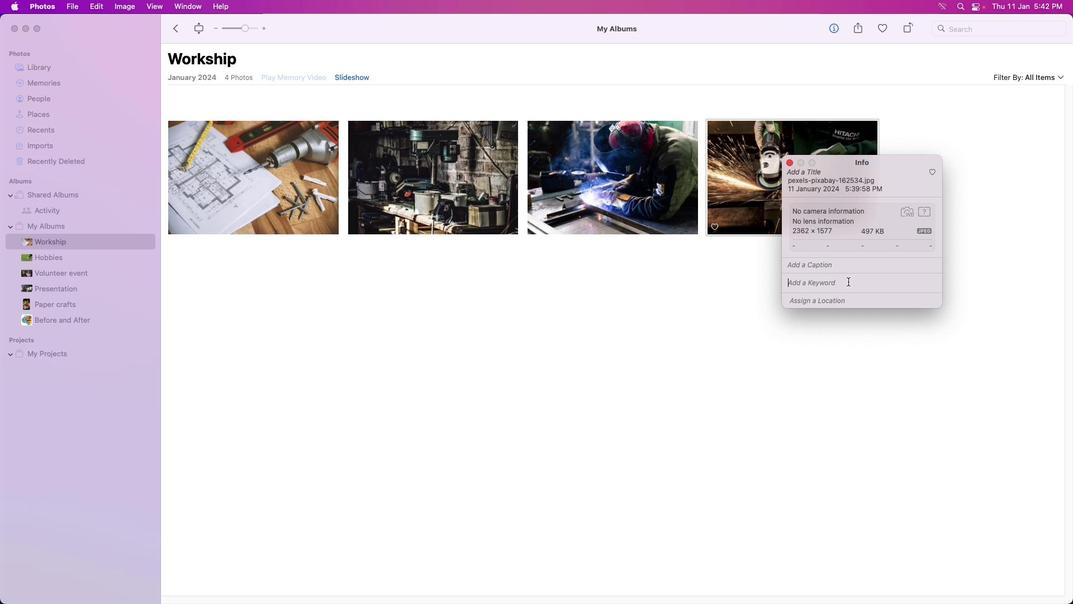 
Action: Mouse pressed left at (848, 281)
Screenshot: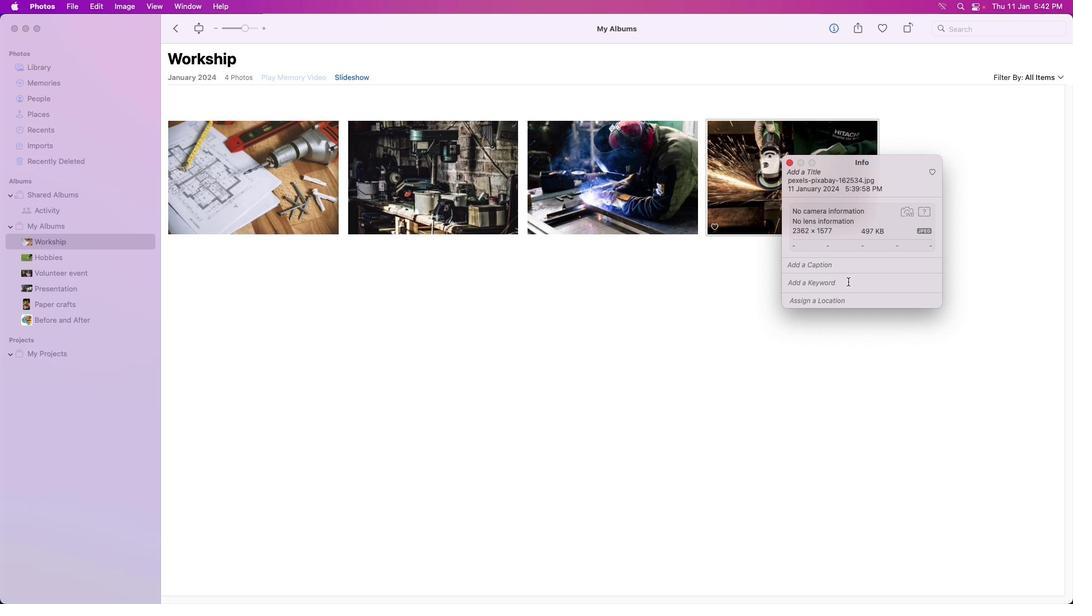 
Action: Mouse moved to (848, 281)
Screenshot: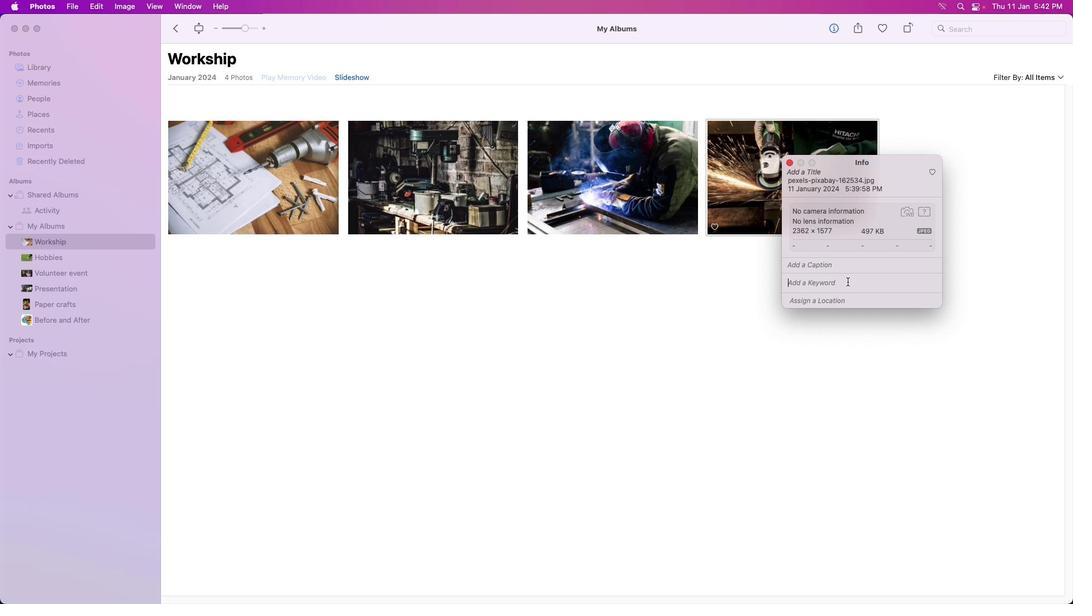 
Action: Key pressed Key.caps_lock'C'Key.caps_lock'u''t''t''i''n''g'Key.enter
Screenshot: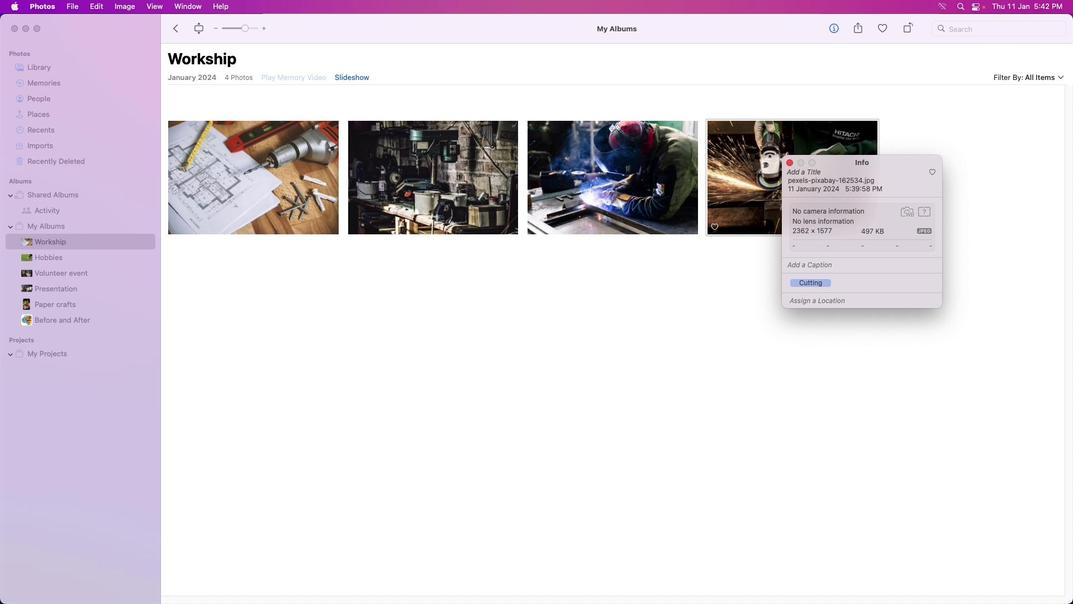 
Action: Mouse moved to (751, 336)
Screenshot: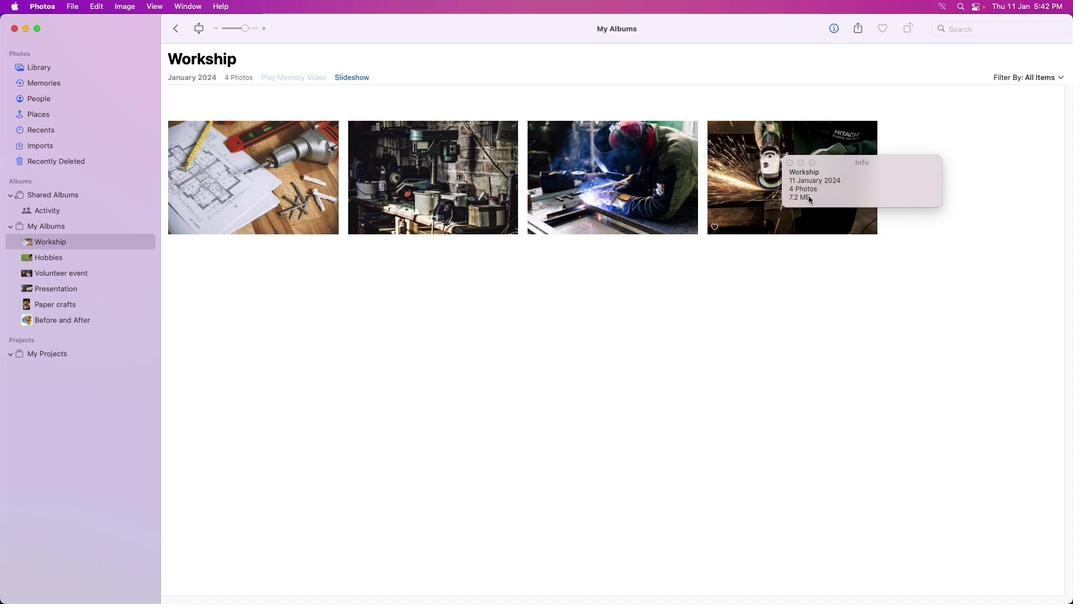 
Action: Mouse pressed left at (751, 336)
Screenshot: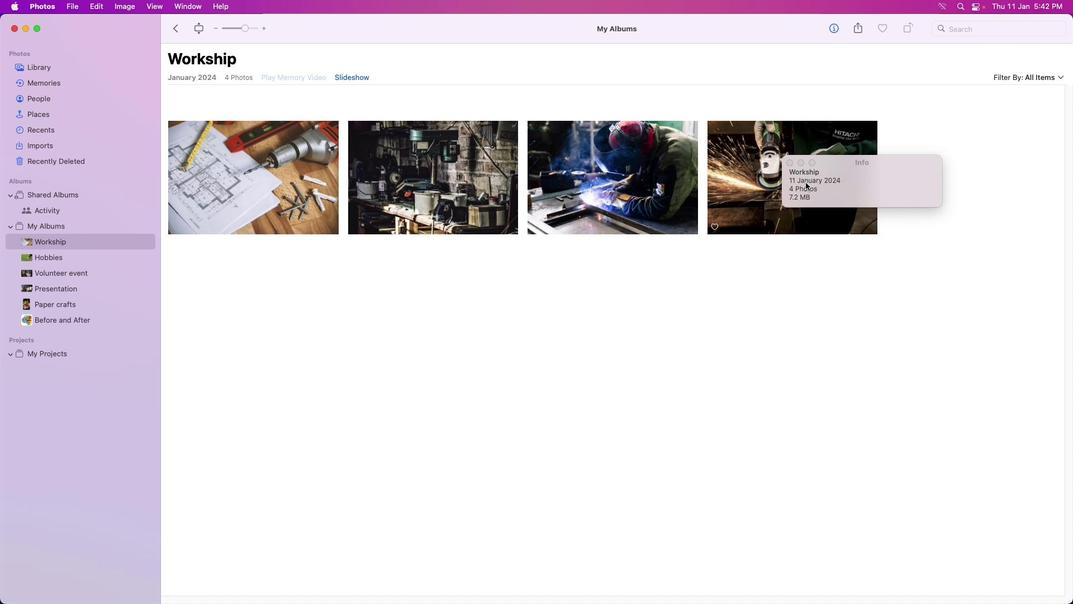 
Action: Mouse moved to (790, 163)
Screenshot: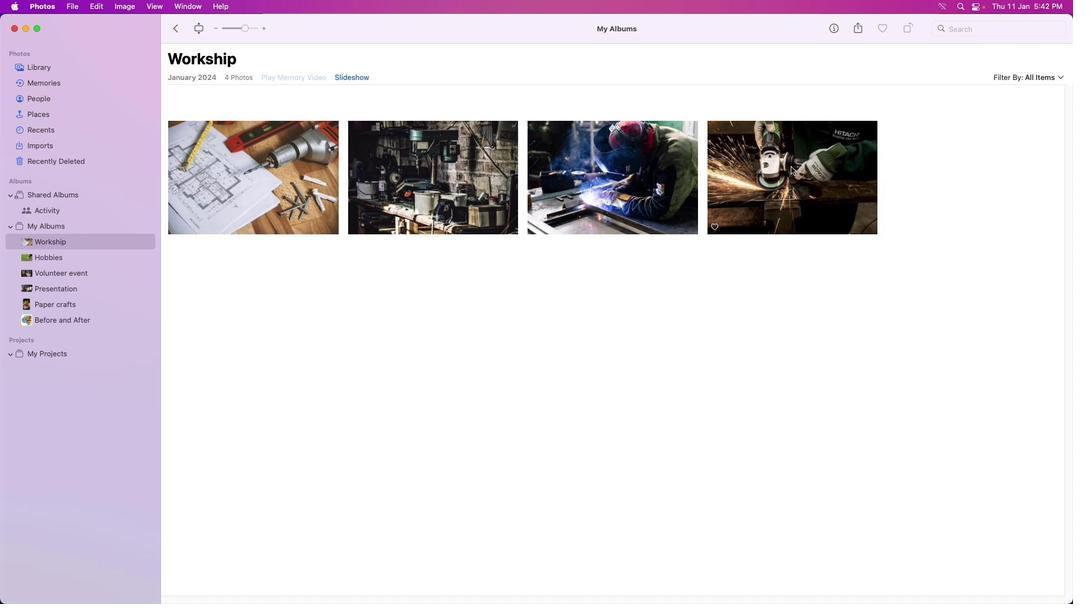 
Action: Mouse pressed left at (790, 163)
Screenshot: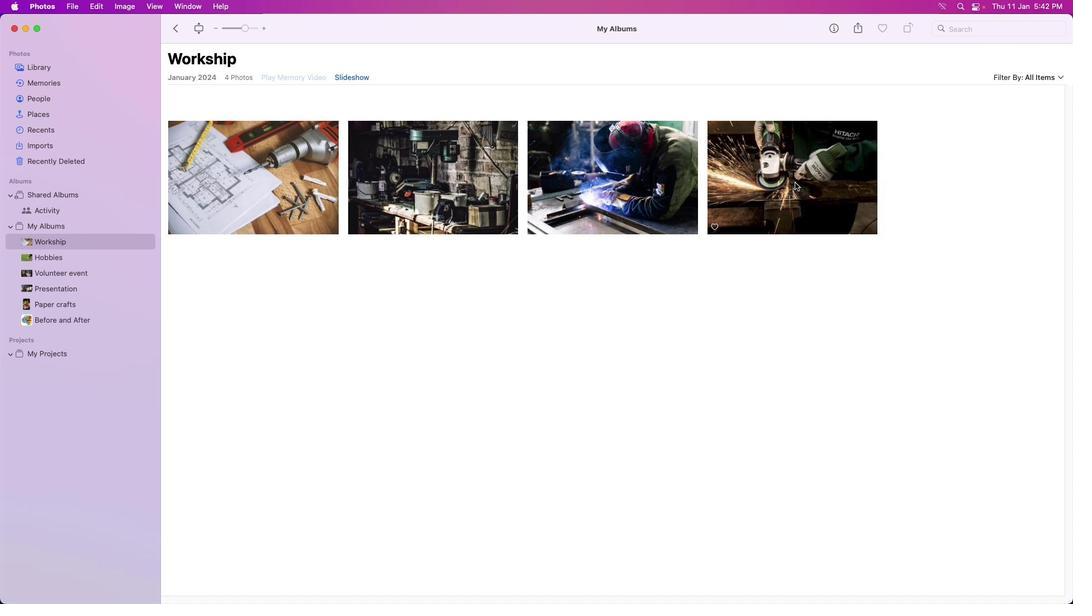 
Action: Mouse moved to (785, 261)
Screenshot: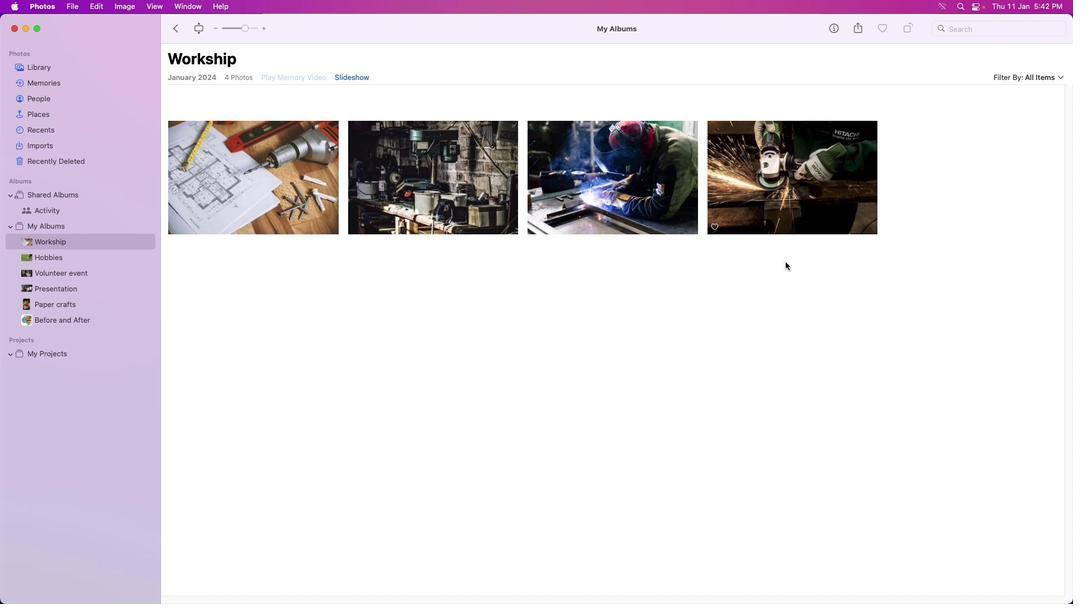 
Action: Mouse pressed left at (785, 261)
Screenshot: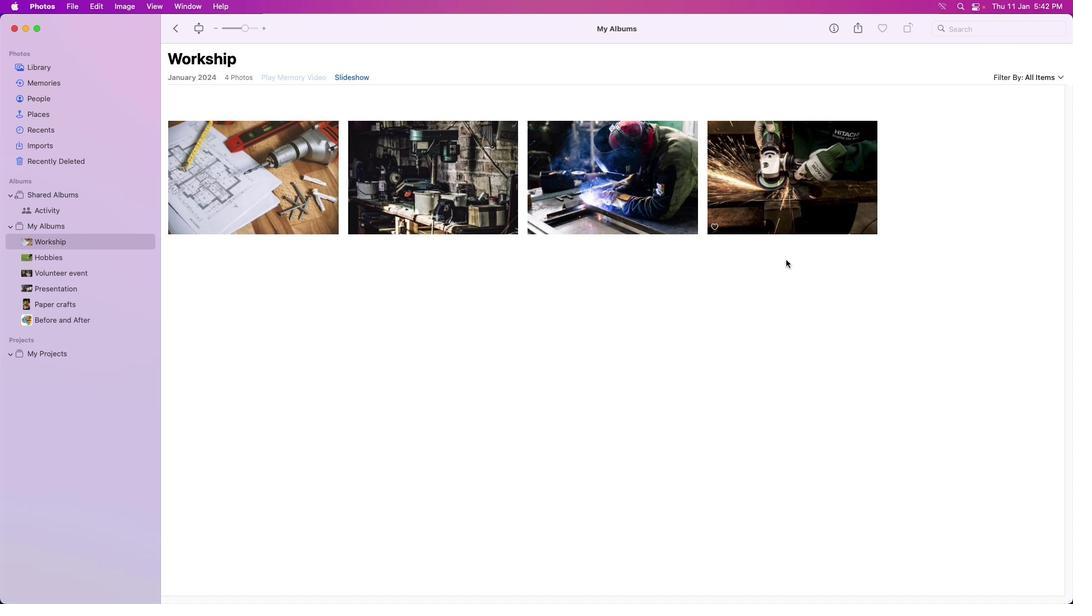 
Action: Mouse moved to (612, 269)
Screenshot: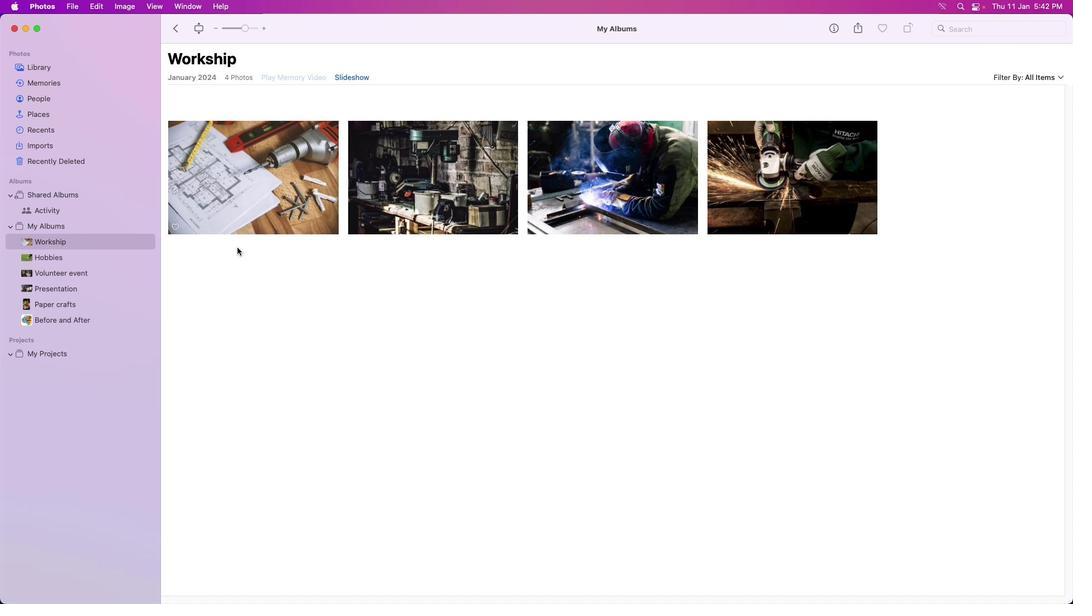 
Action: Mouse scrolled (612, 269) with delta (0, 0)
Screenshot: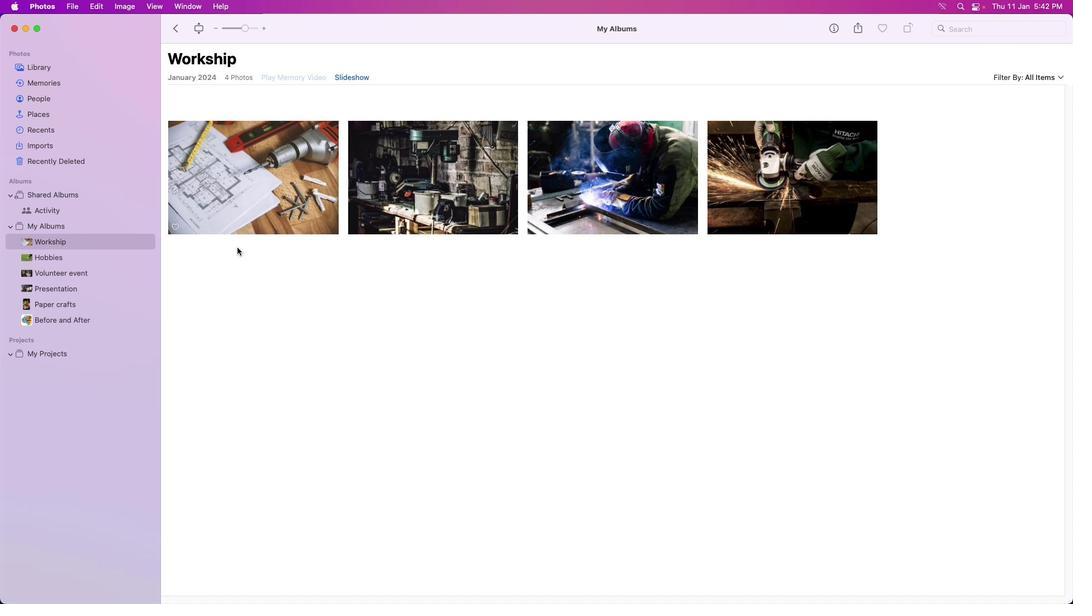 
Action: Mouse moved to (612, 269)
Screenshot: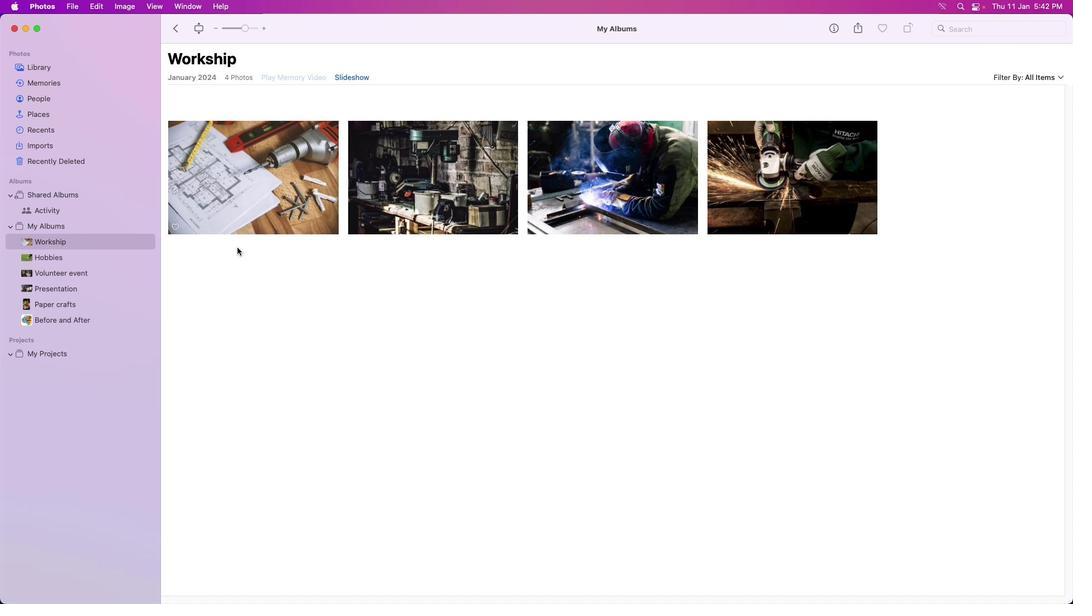 
Action: Mouse scrolled (612, 269) with delta (0, 0)
Screenshot: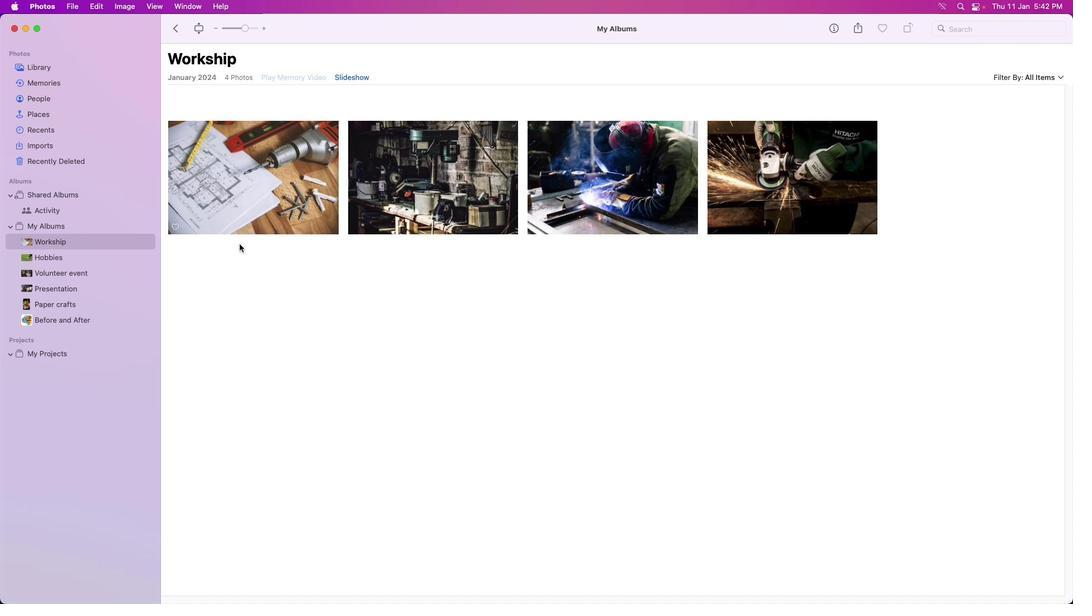 
Action: Mouse moved to (610, 270)
Screenshot: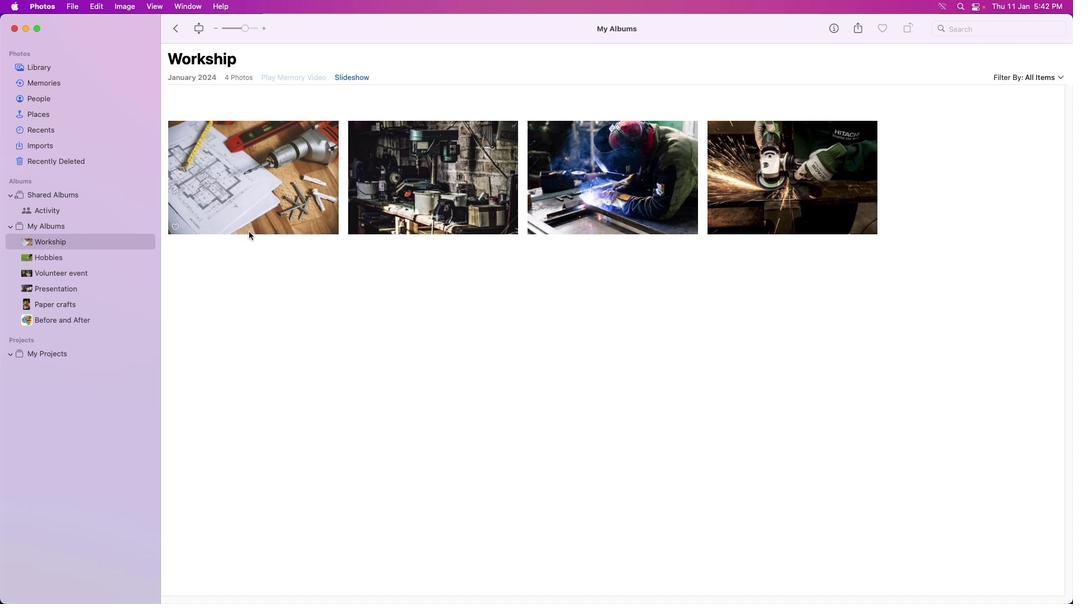 
Action: Mouse scrolled (610, 270) with delta (0, -1)
Screenshot: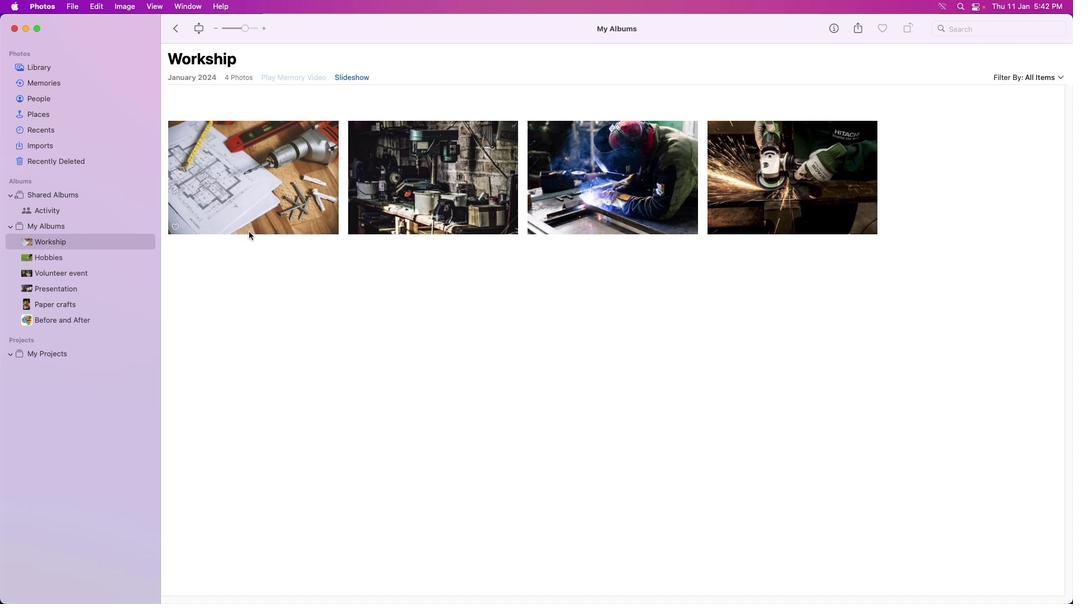 
Action: Mouse moved to (605, 269)
Screenshot: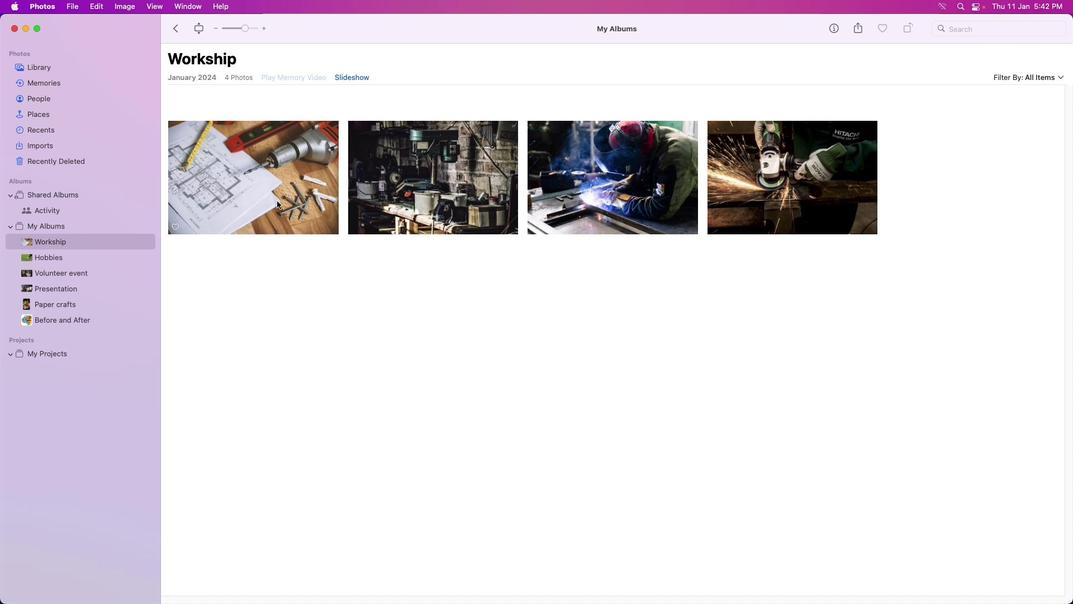 
Action: Mouse scrolled (605, 269) with delta (0, -1)
Screenshot: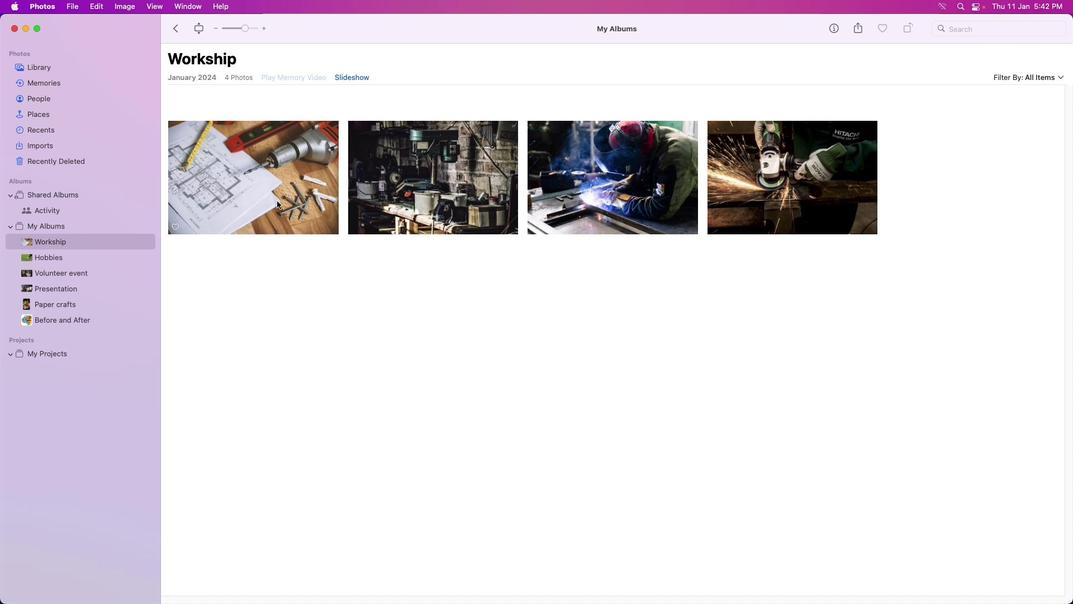 
Action: Mouse moved to (346, 269)
Screenshot: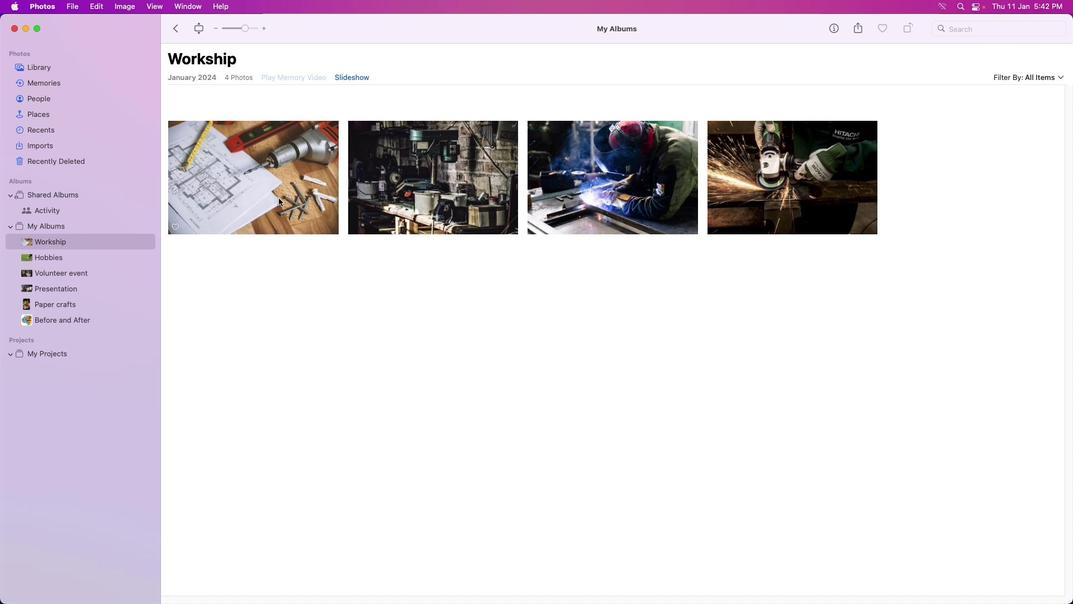 
Action: Mouse scrolled (346, 269) with delta (0, 0)
Screenshot: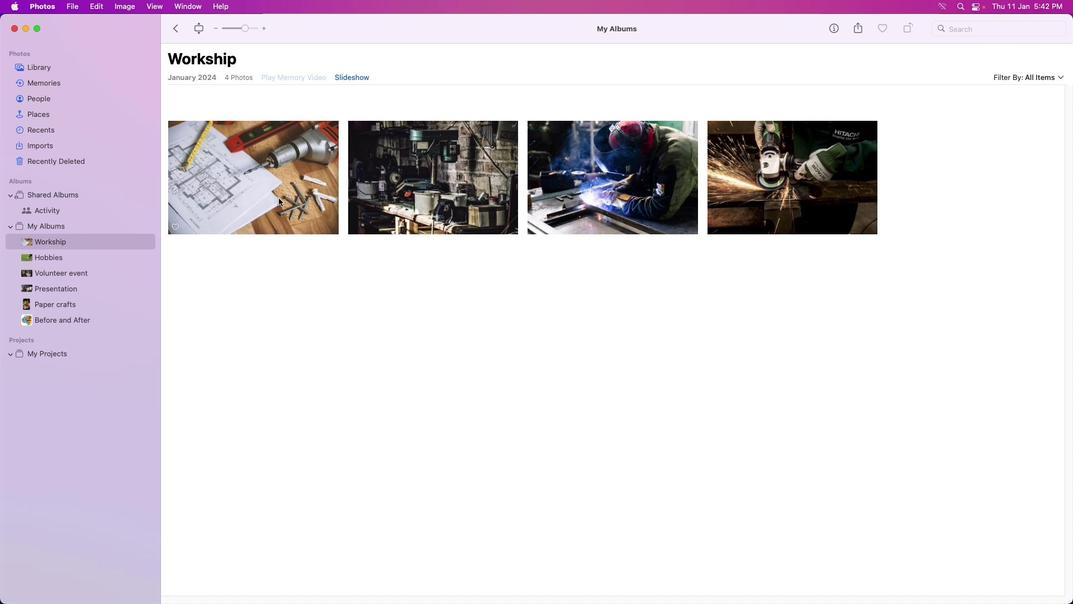 
Action: Mouse moved to (279, 197)
Screenshot: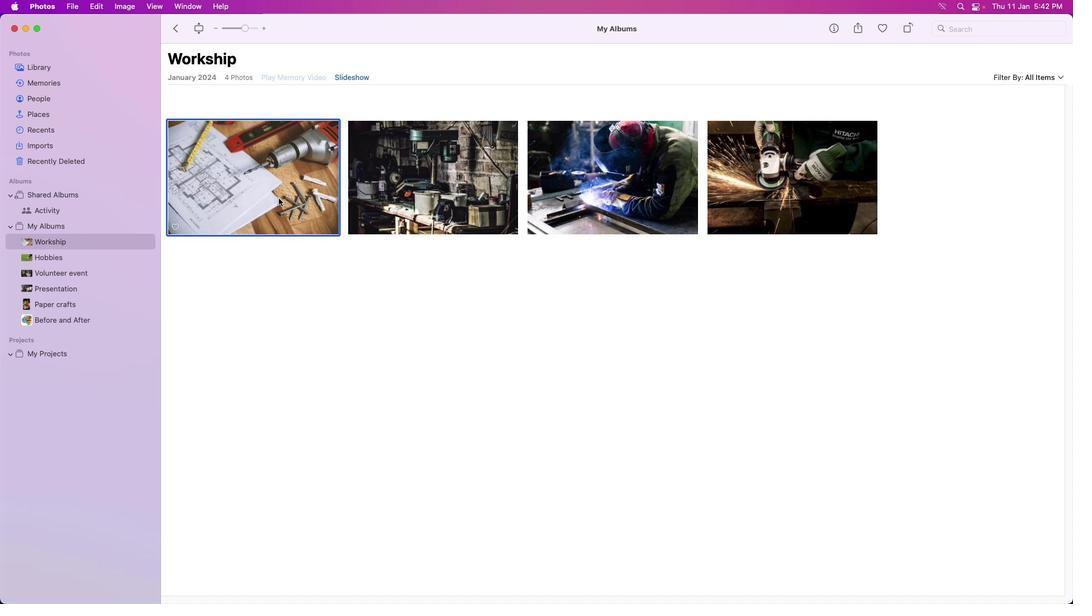
Action: Mouse pressed left at (279, 197)
Screenshot: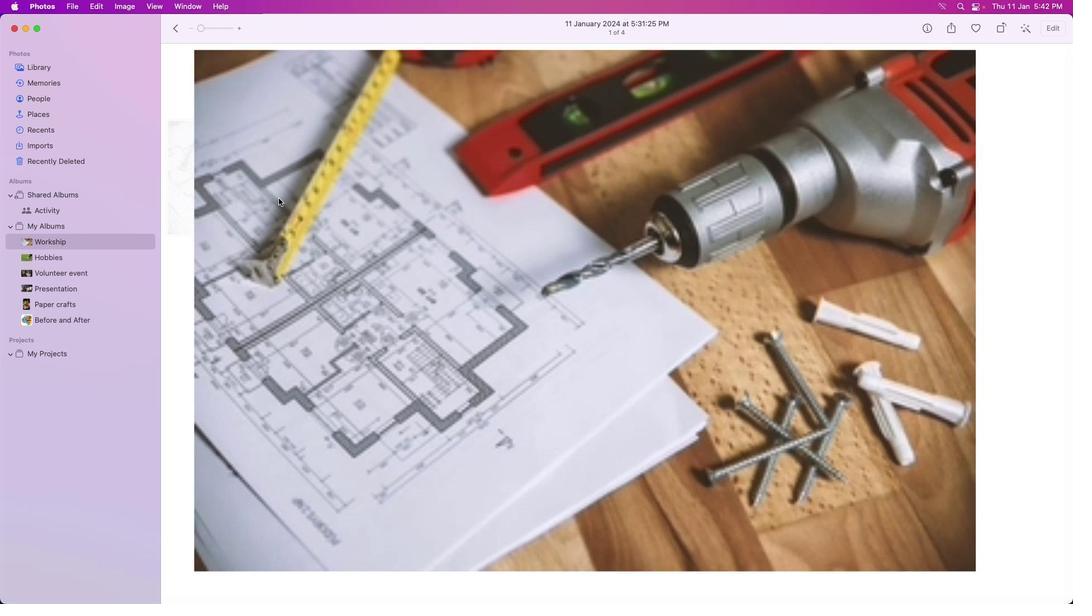 
Action: Mouse pressed left at (279, 197)
Screenshot: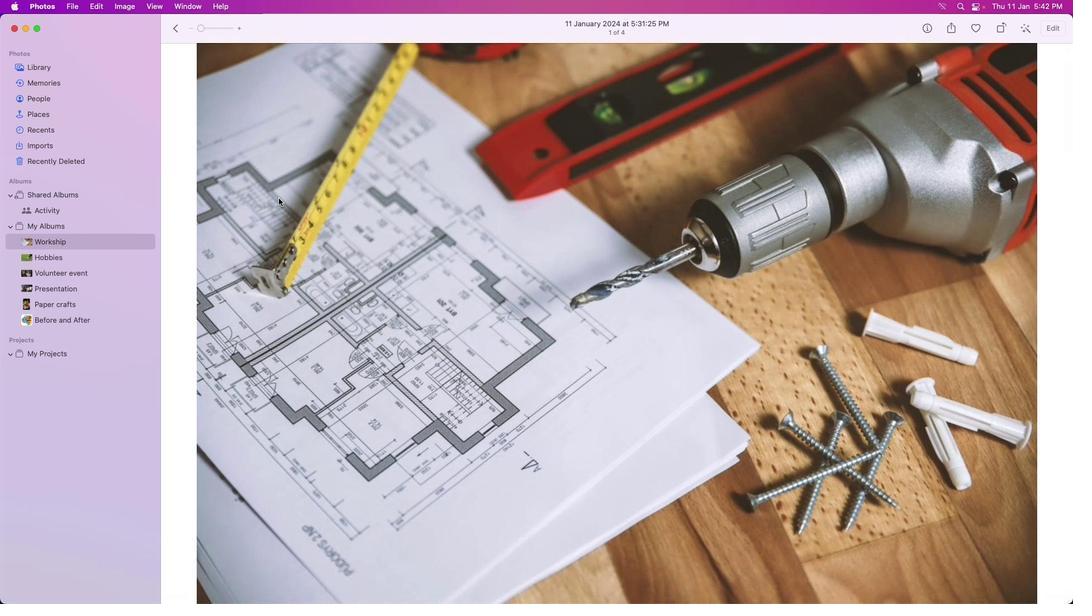 
Action: Mouse moved to (1039, 306)
Screenshot: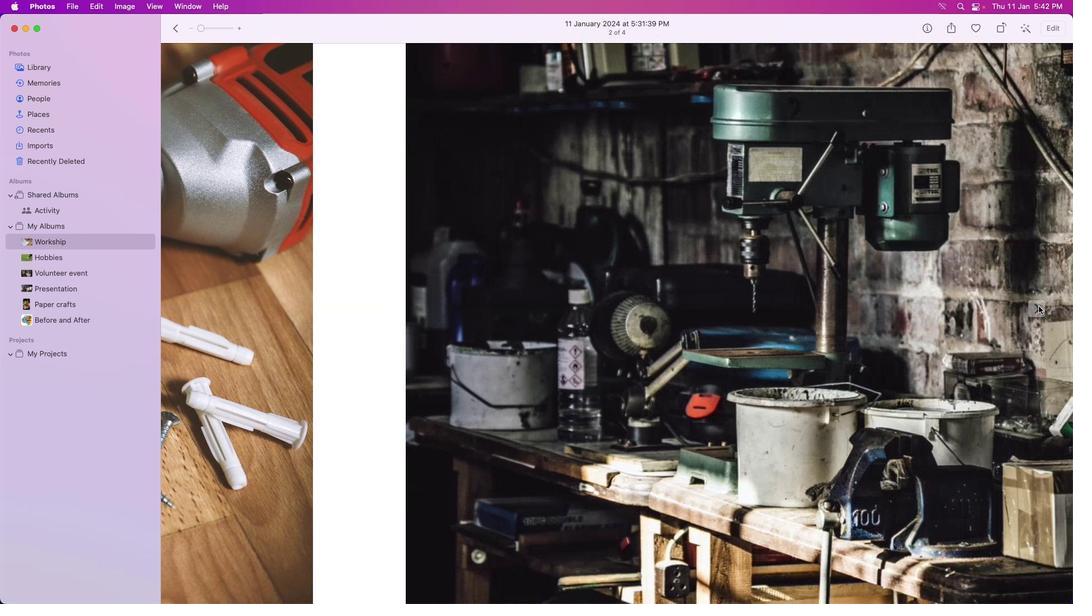
Action: Mouse pressed left at (1039, 306)
Screenshot: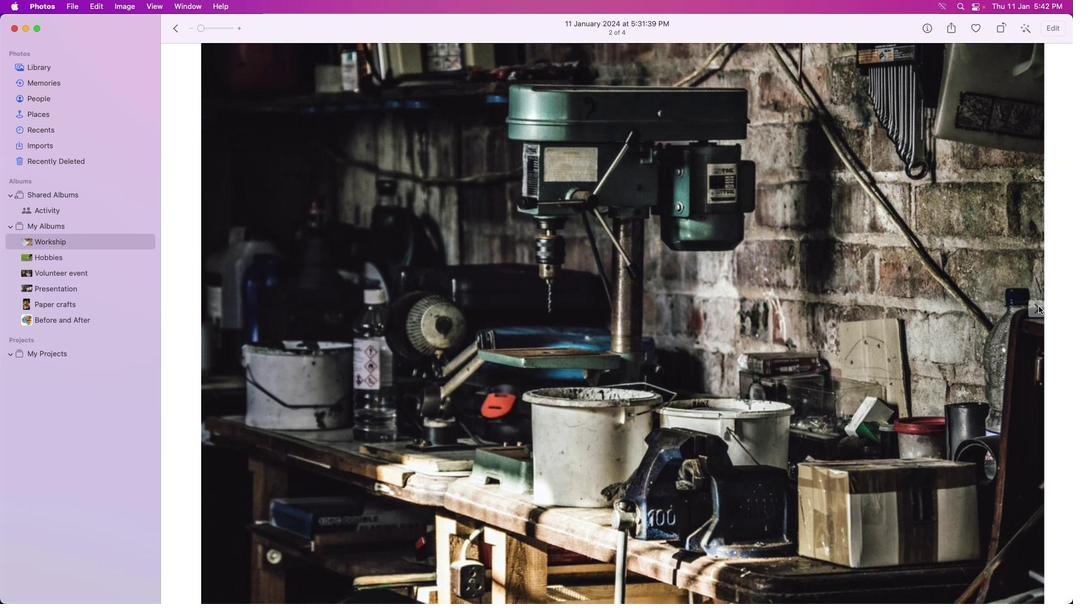 
Action: Mouse pressed left at (1039, 306)
Screenshot: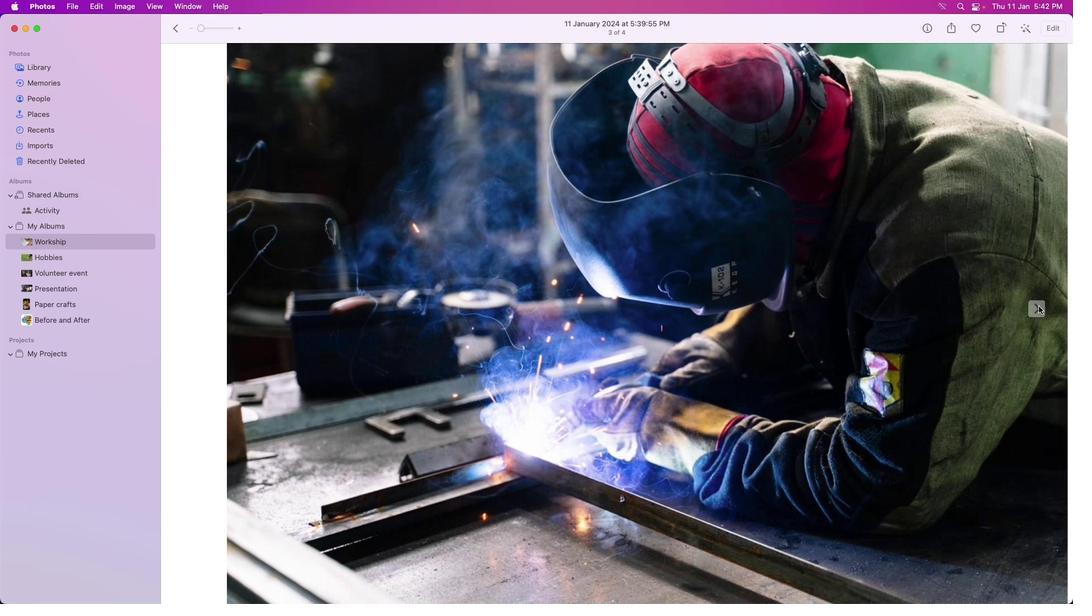 
Action: Mouse moved to (1039, 306)
Screenshot: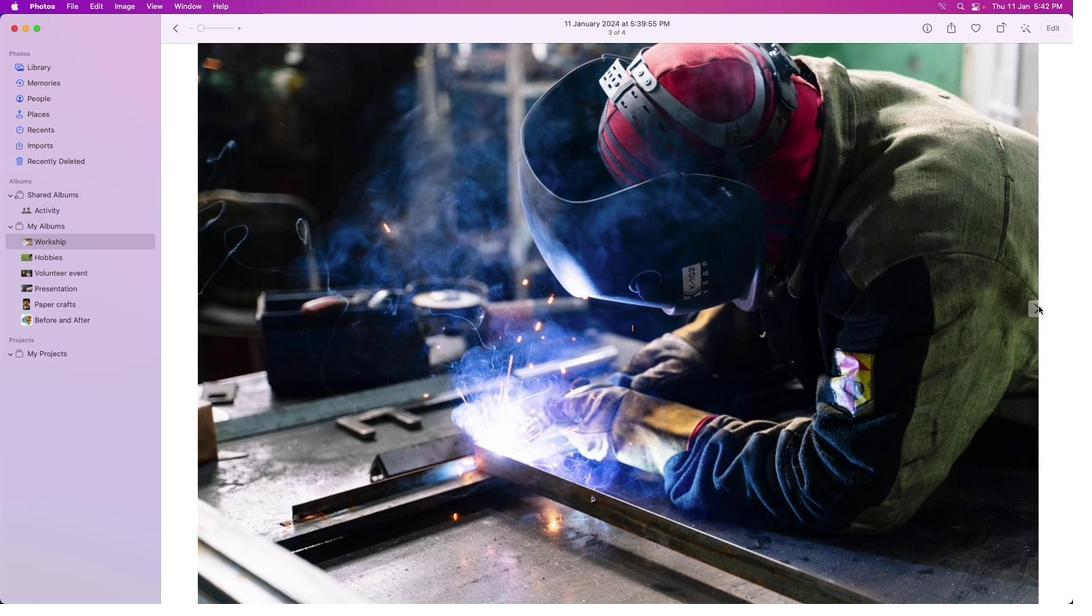 
Action: Mouse pressed left at (1039, 306)
Screenshot: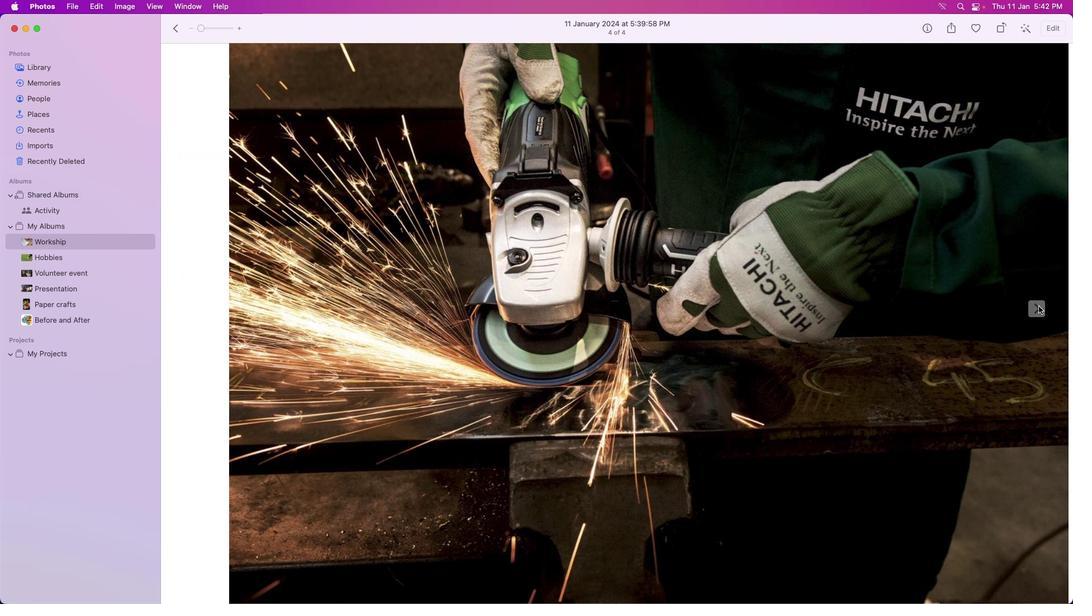 
Action: Mouse moved to (114, 243)
Screenshot: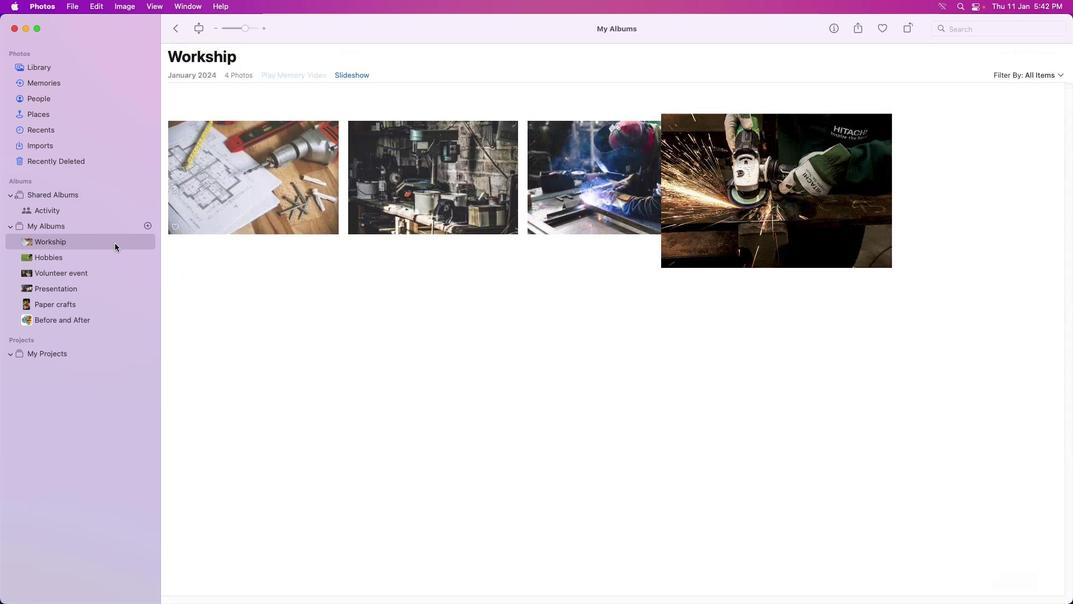 
Action: Mouse pressed left at (114, 243)
Screenshot: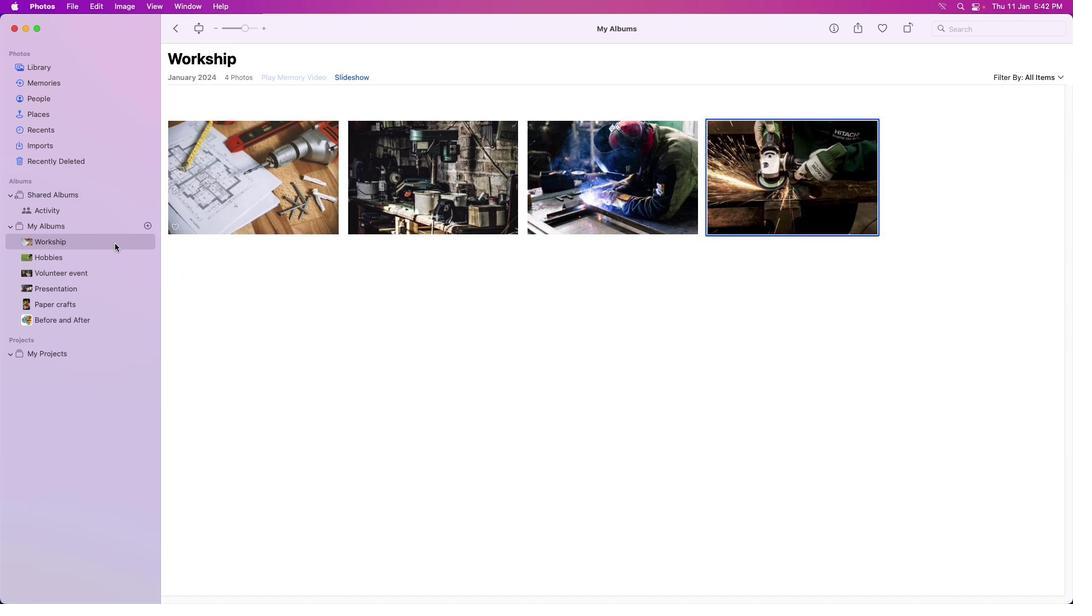 
Action: Mouse moved to (647, 327)
Screenshot: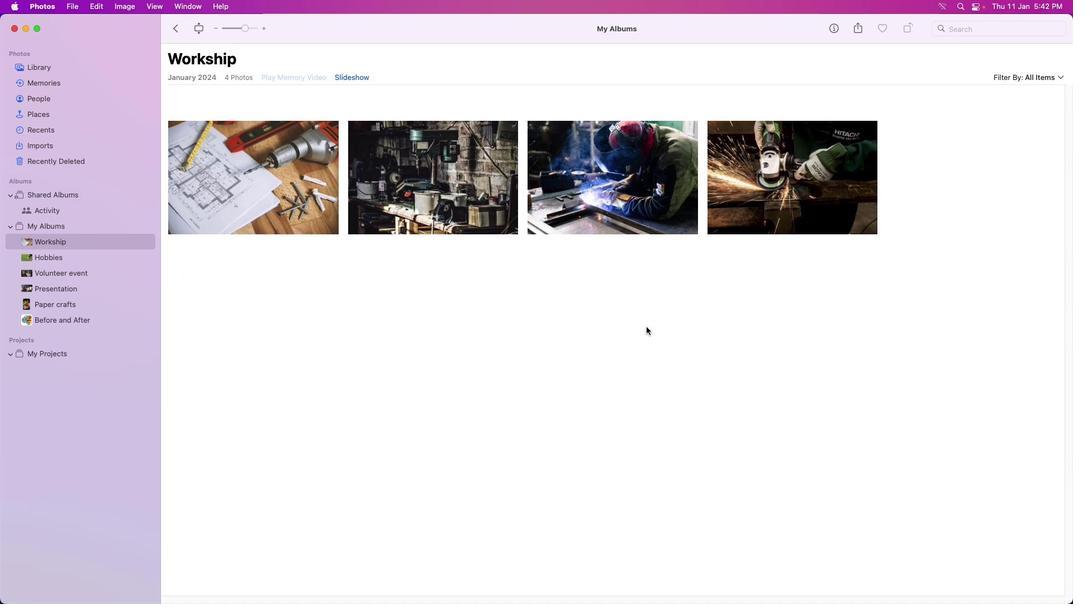 
Action: Mouse pressed left at (647, 327)
Screenshot: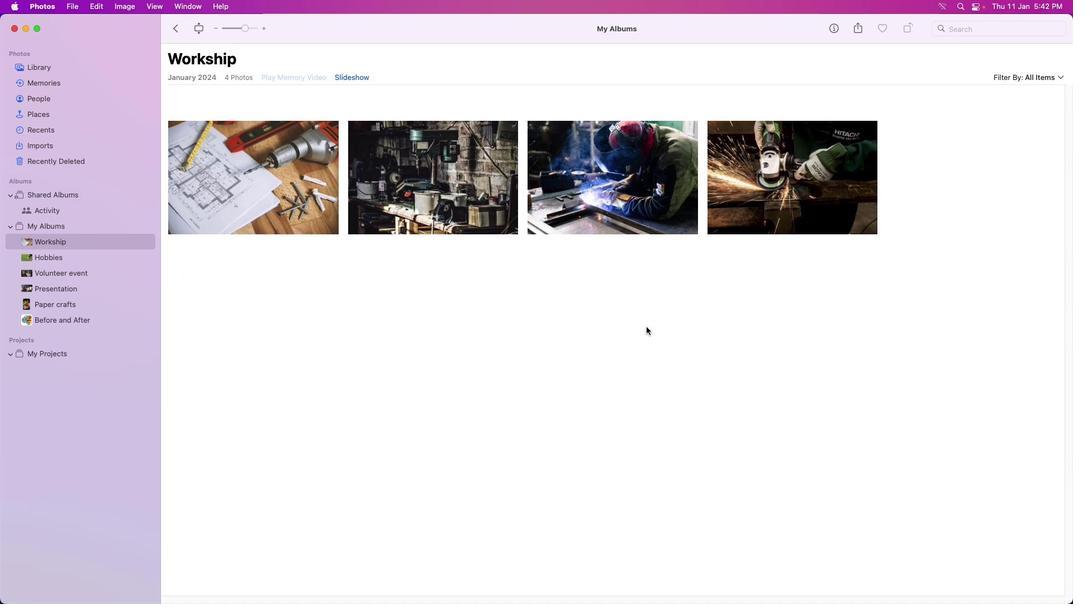 
